 Task: Add an event with the title Second Team Building Workshop: Innovation and Creativity, date '2023/10/08', time 9:15 AM to 11:15 AMand add a description: Participants will learn the importance of active listening in effective communication. They will explore techniques for improving listening skills, such as maintaining eye., put the event into Green category . Add location for the event as: Addis Ababa, Ethiopia, logged in from the account softage.8@softage.netand send the event invitation to softage.3@softage.net and softage.4@softage.net. Set a reminder for the event 1 hour before
Action: Mouse moved to (118, 139)
Screenshot: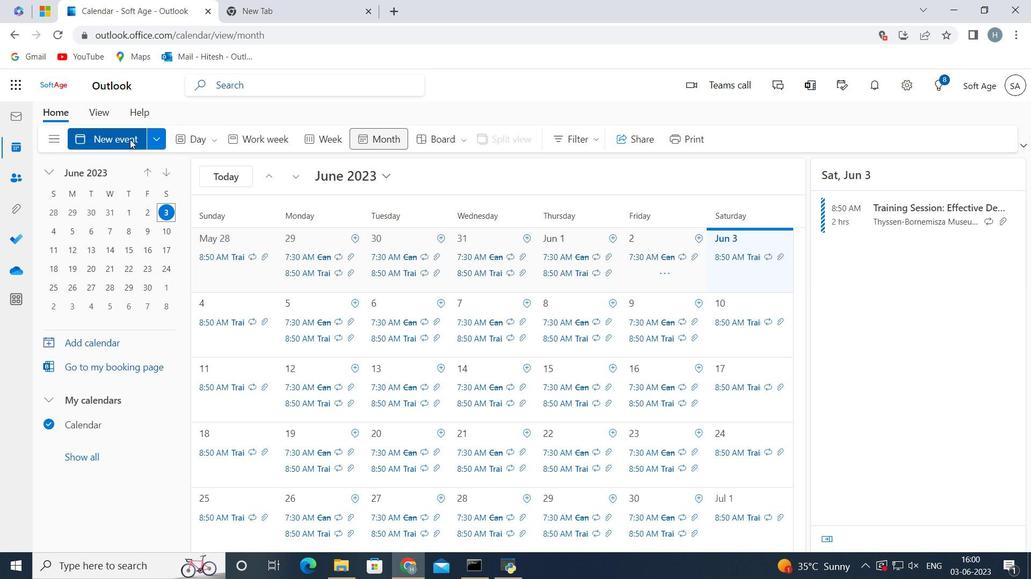 
Action: Mouse pressed left at (118, 139)
Screenshot: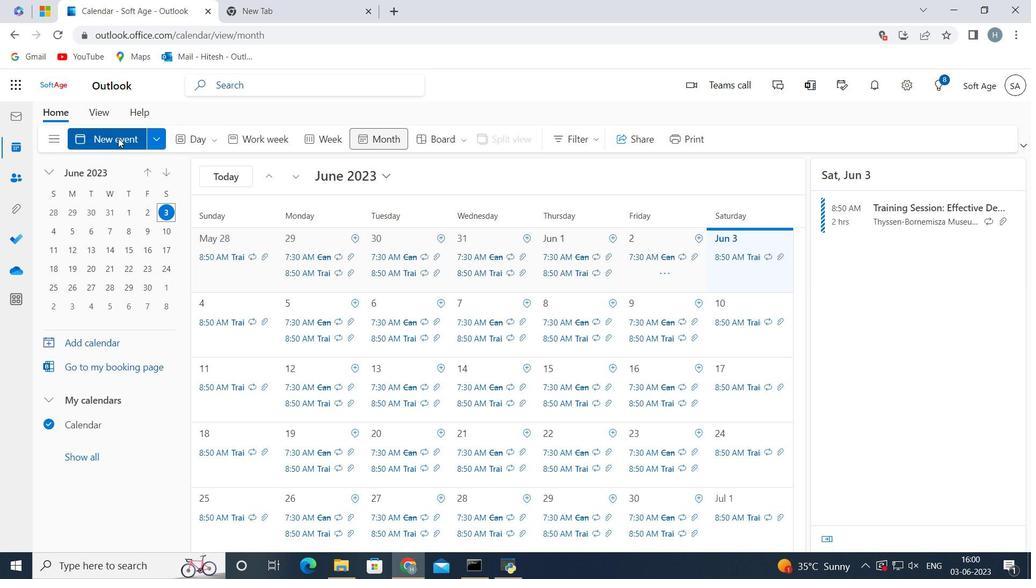 
Action: Mouse moved to (298, 211)
Screenshot: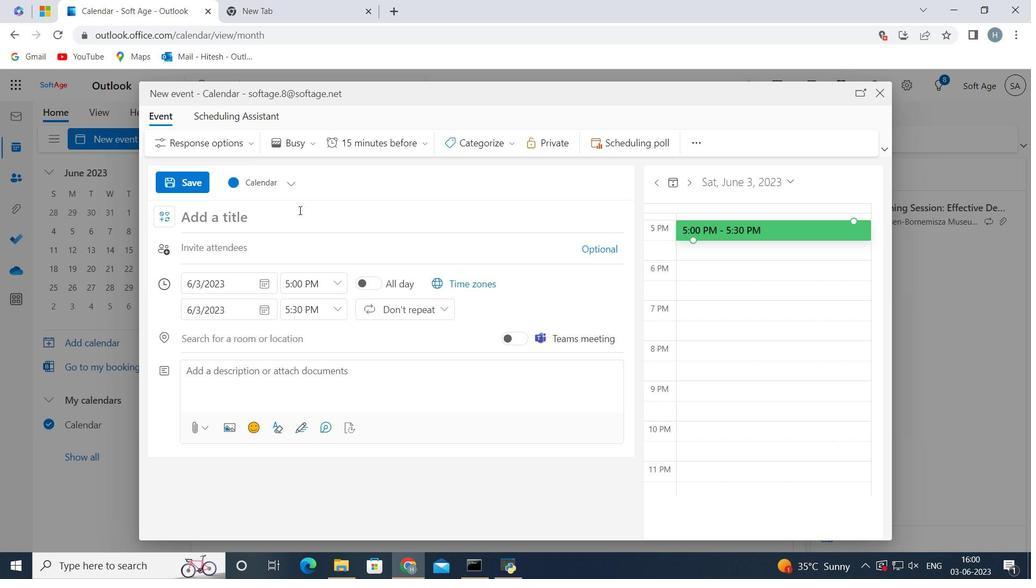 
Action: Mouse pressed left at (298, 211)
Screenshot: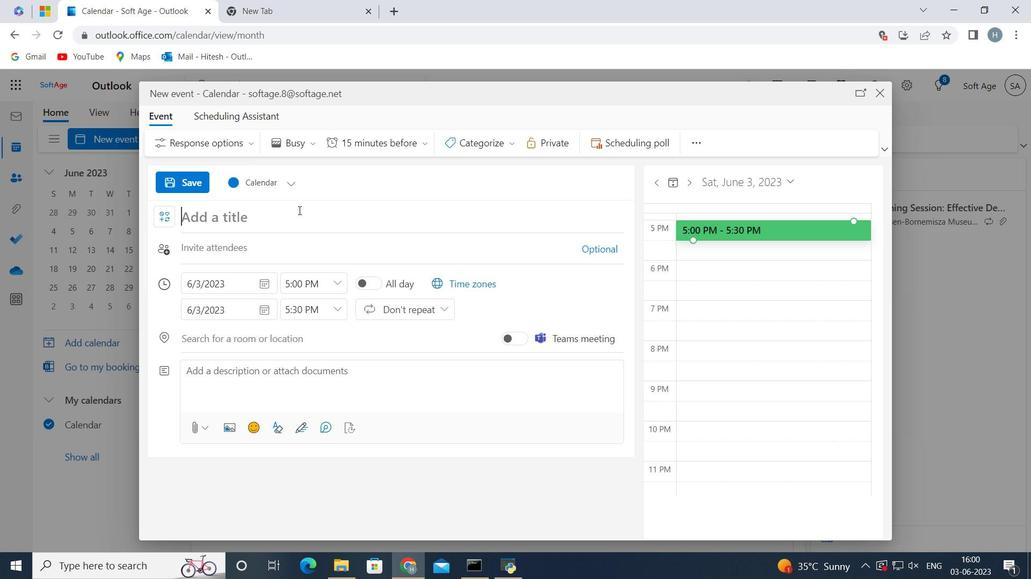 
Action: Key pressed <Key.shift>Second<Key.space><Key.shift>Team<Key.space><Key.shift>Building<Key.space><Key.shift>Workshop<Key.shift_r>:<Key.space><Key.shift>Innovation<Key.space>and<Key.space><Key.shift>Creativity
Screenshot: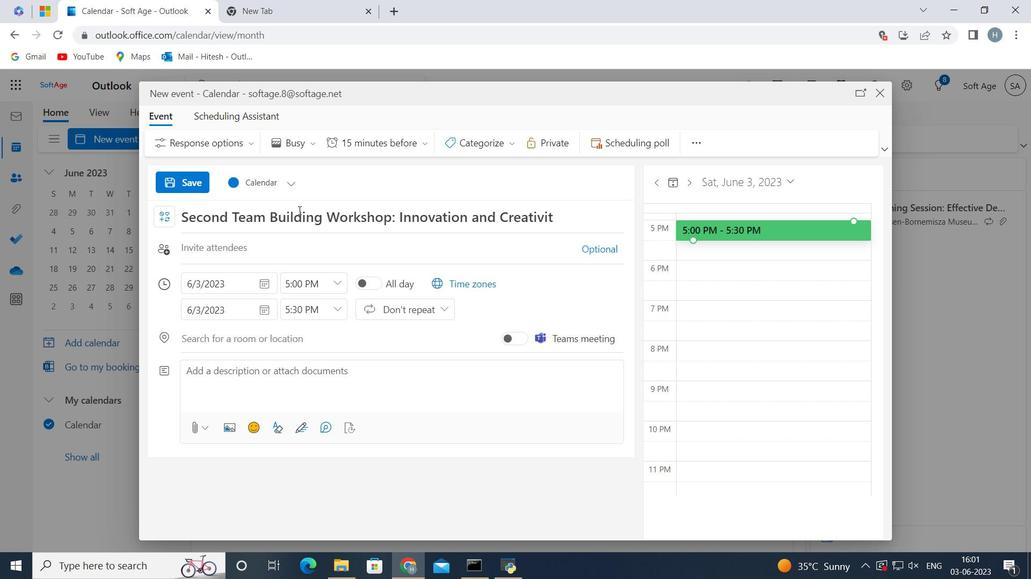 
Action: Mouse moved to (260, 283)
Screenshot: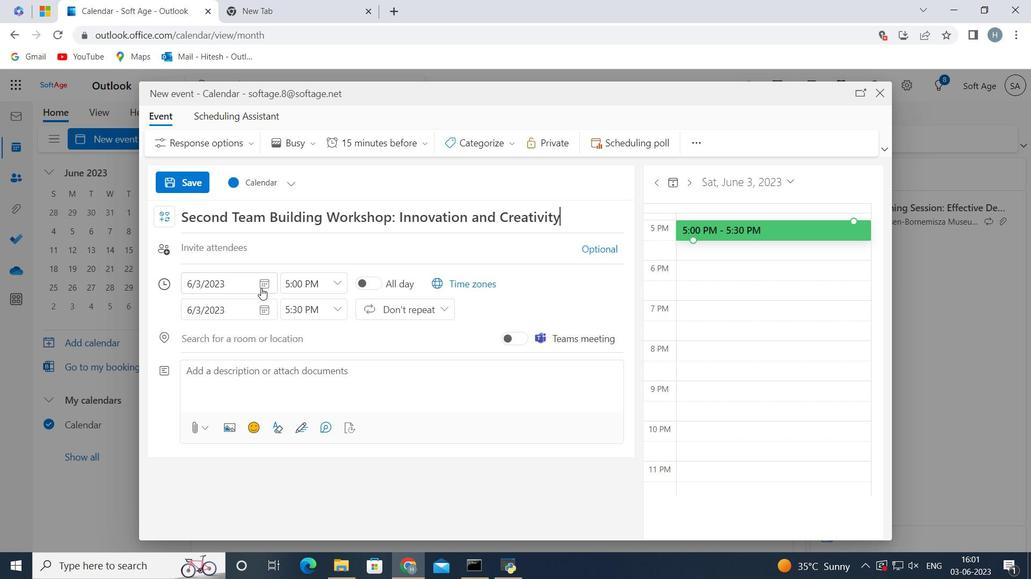 
Action: Mouse pressed left at (260, 283)
Screenshot: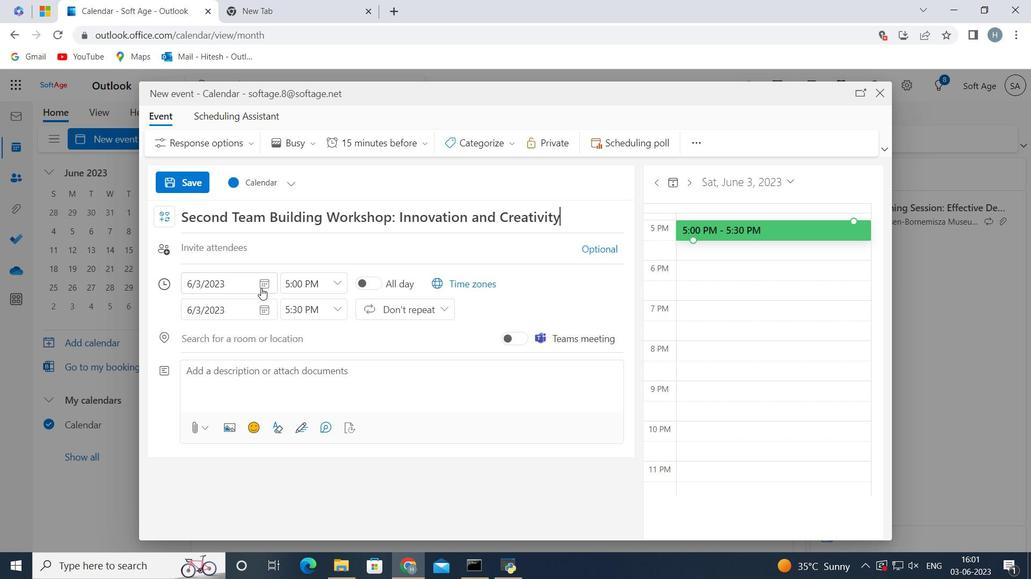 
Action: Mouse moved to (220, 303)
Screenshot: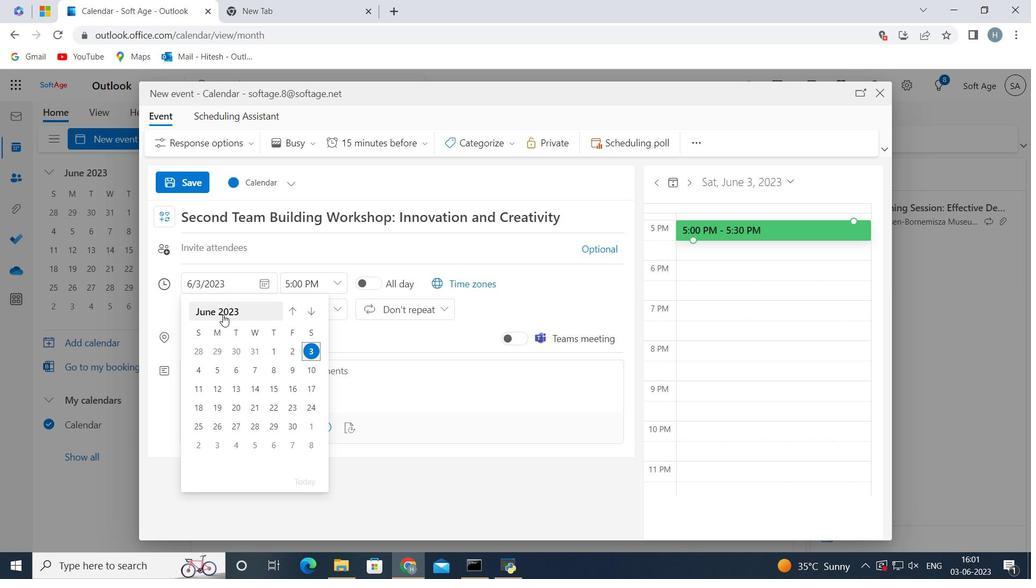 
Action: Mouse pressed left at (220, 303)
Screenshot: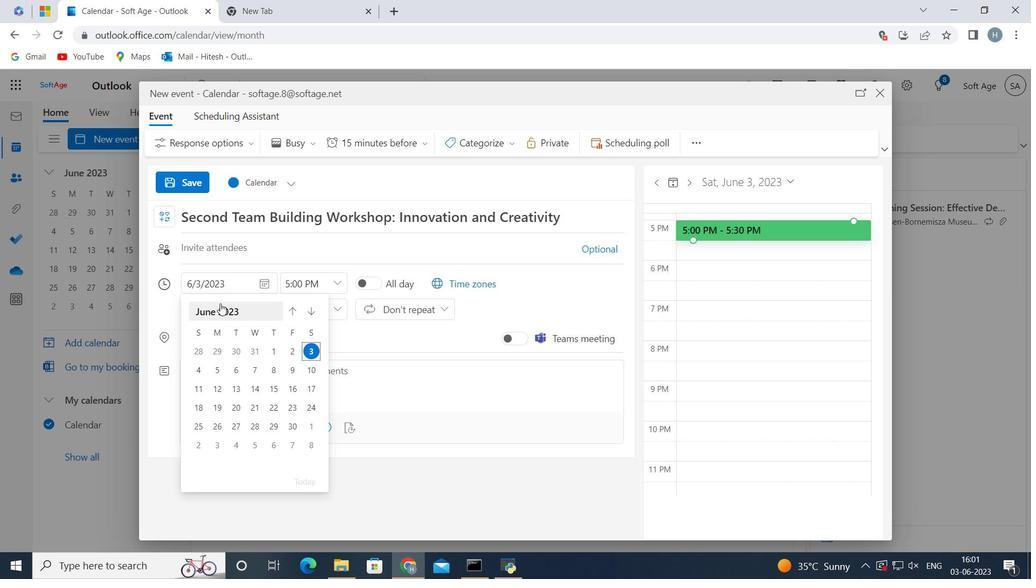 
Action: Mouse moved to (237, 411)
Screenshot: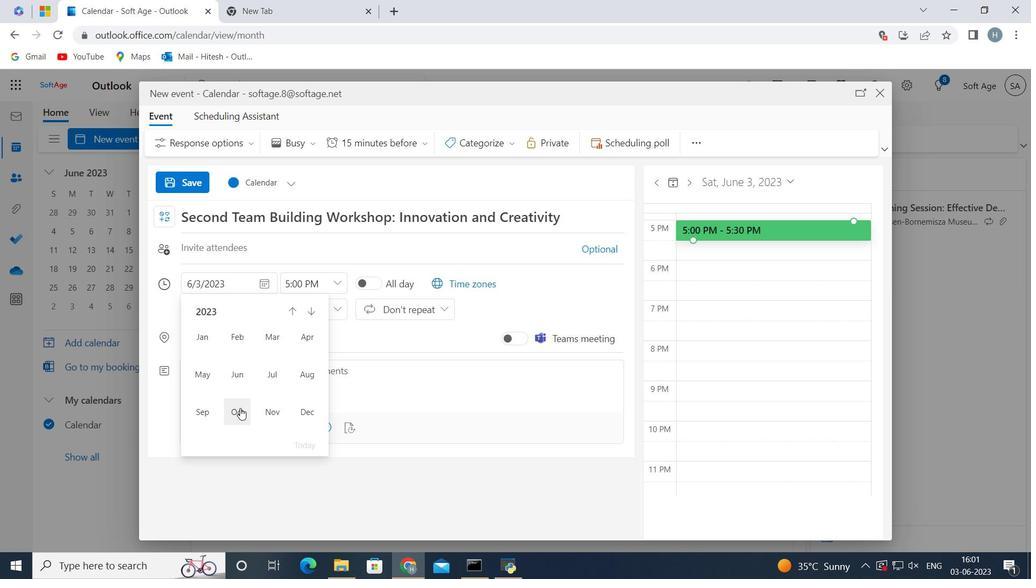 
Action: Mouse pressed left at (237, 411)
Screenshot: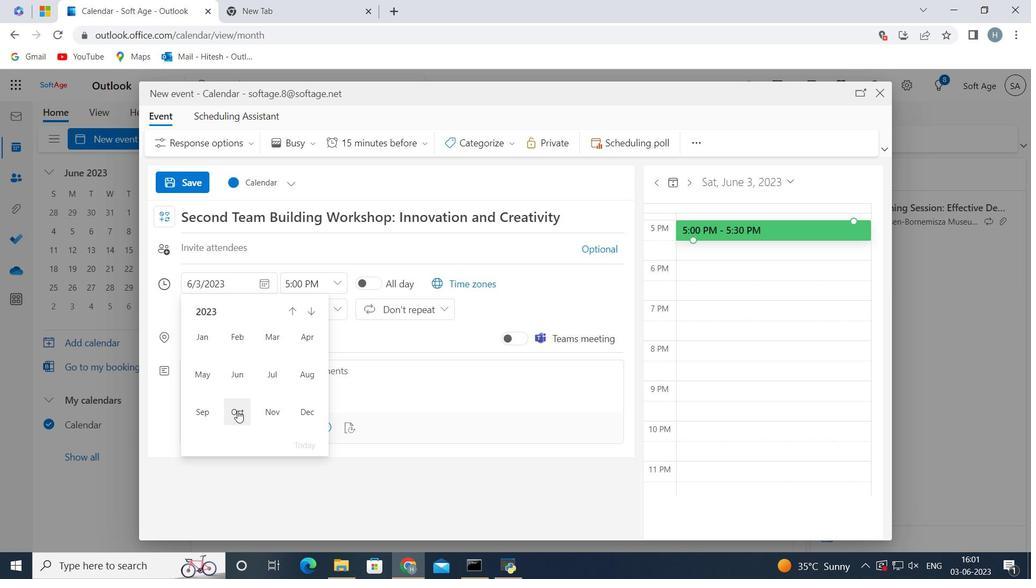 
Action: Mouse moved to (200, 371)
Screenshot: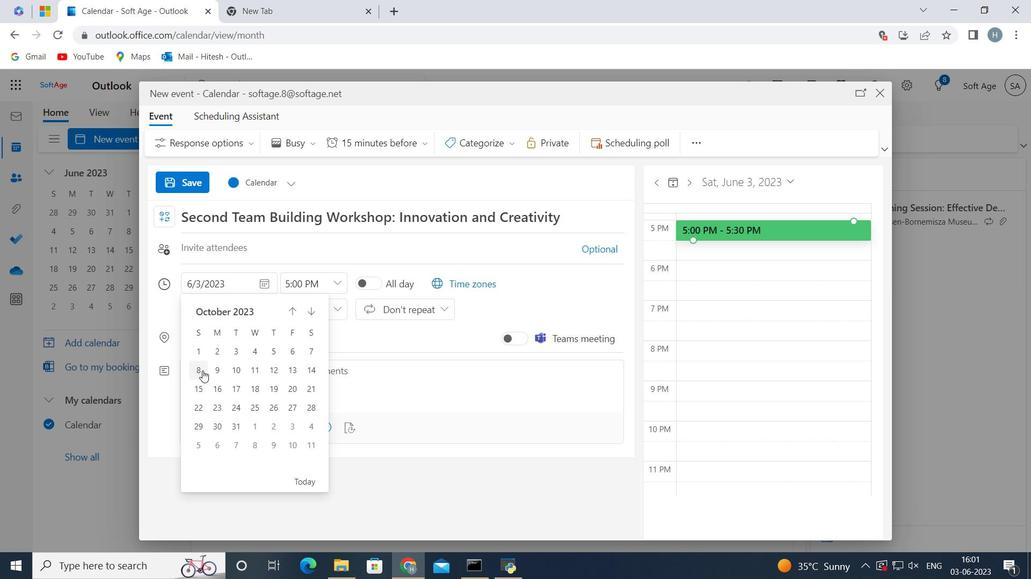 
Action: Mouse pressed left at (200, 371)
Screenshot: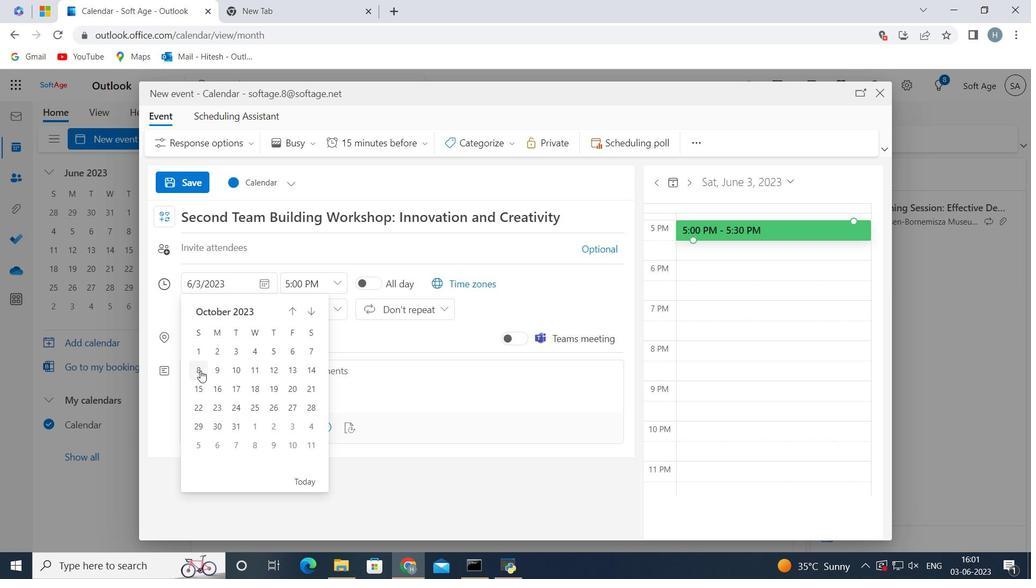 
Action: Mouse moved to (339, 285)
Screenshot: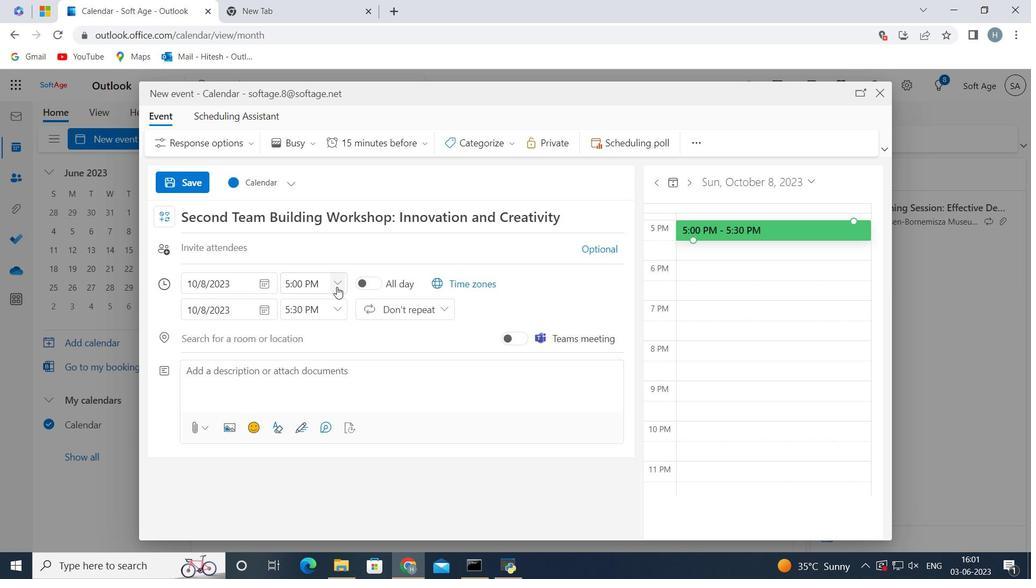 
Action: Mouse pressed left at (339, 285)
Screenshot: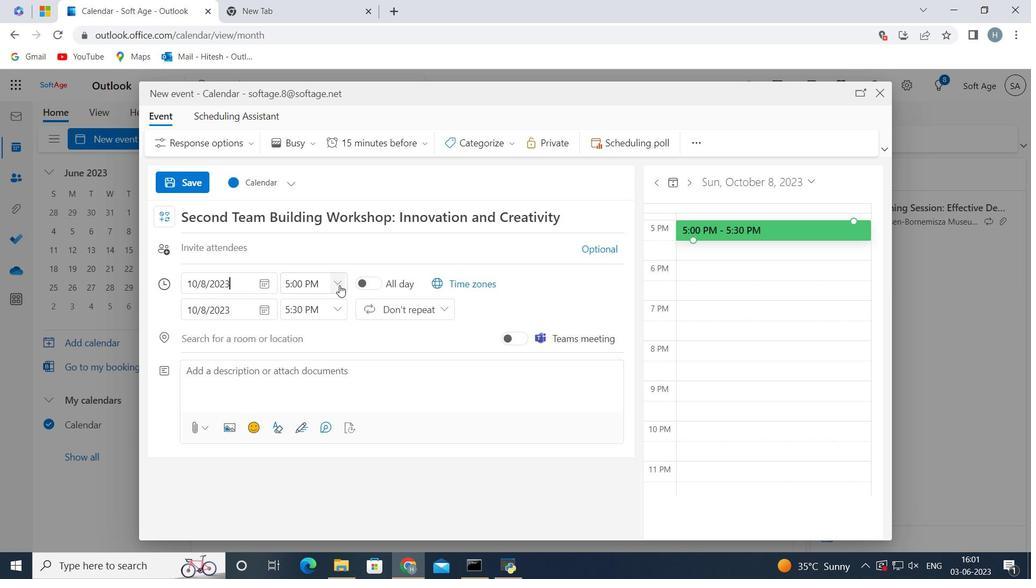 
Action: Mouse moved to (325, 362)
Screenshot: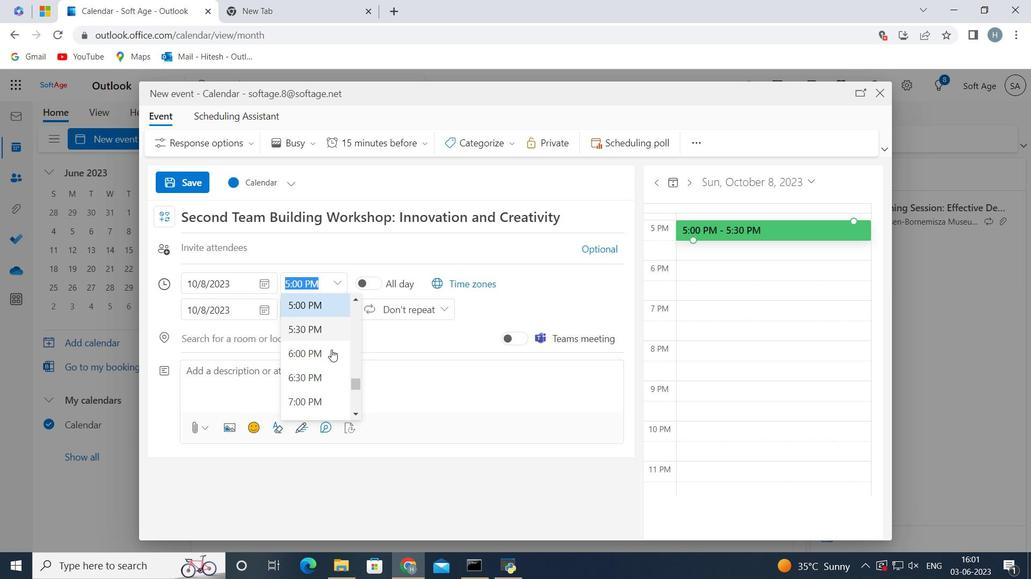 
Action: Mouse scrolled (325, 363) with delta (0, 0)
Screenshot: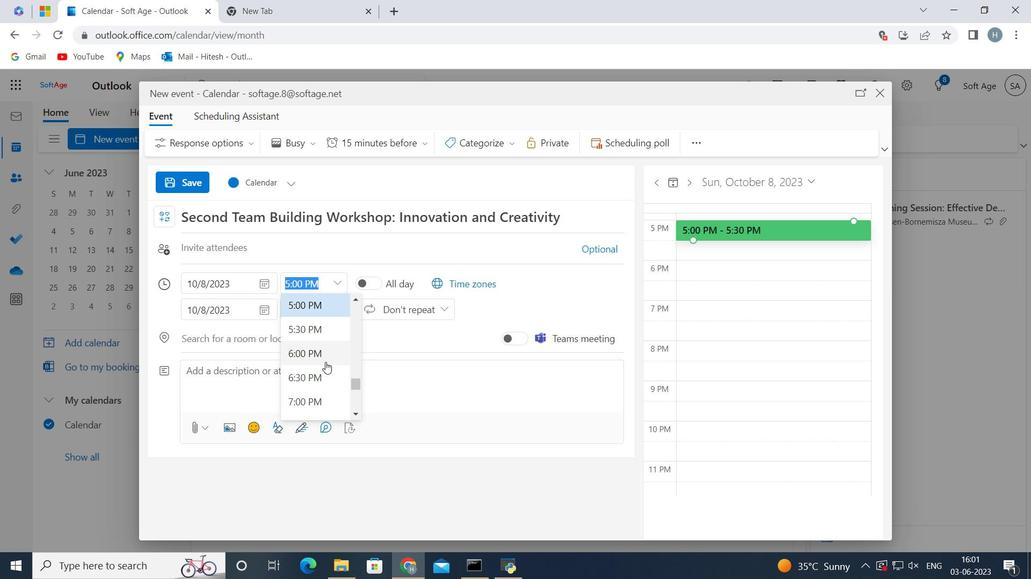 
Action: Mouse scrolled (325, 363) with delta (0, 0)
Screenshot: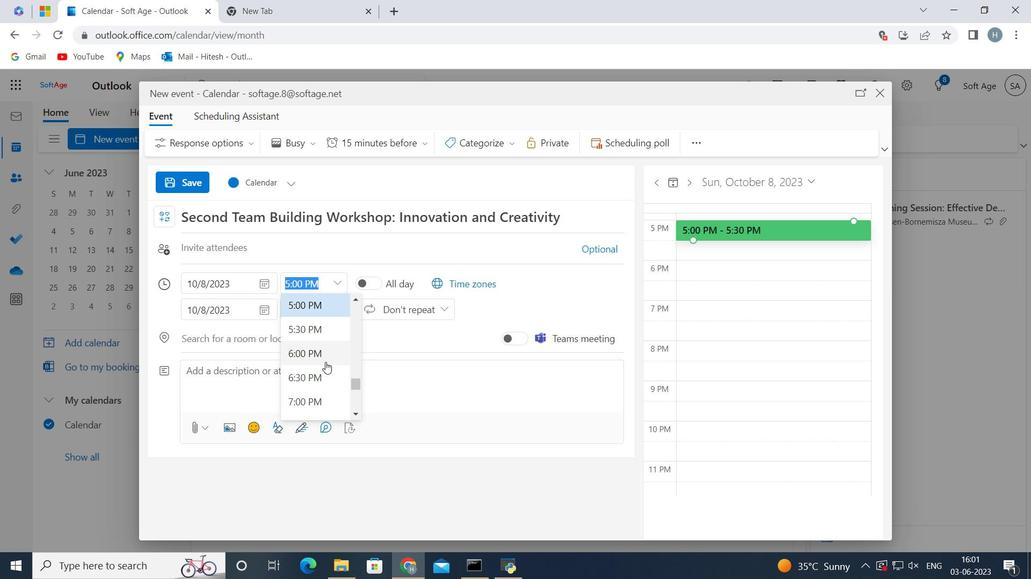 
Action: Mouse scrolled (325, 363) with delta (0, 0)
Screenshot: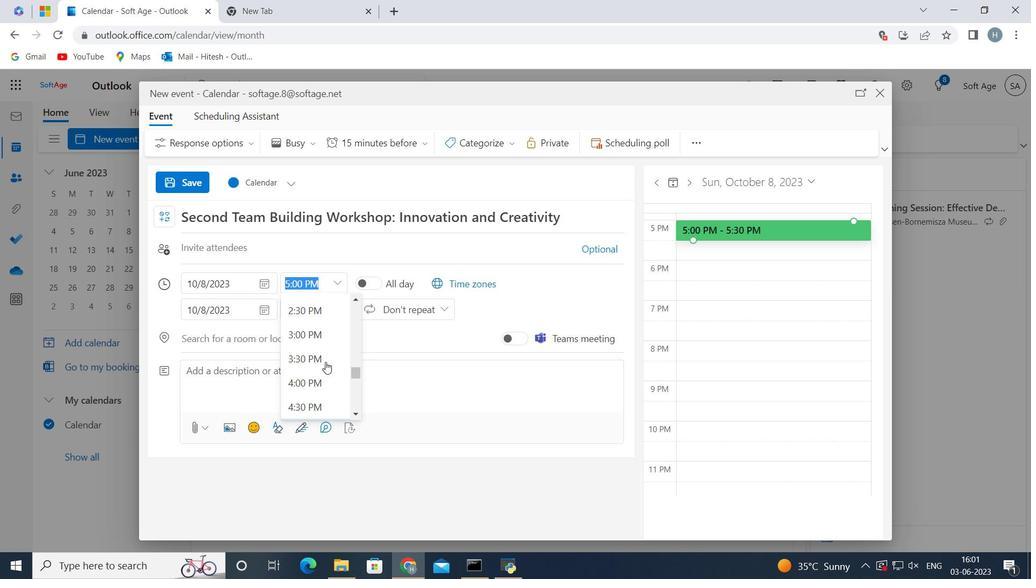 
Action: Mouse scrolled (325, 363) with delta (0, 0)
Screenshot: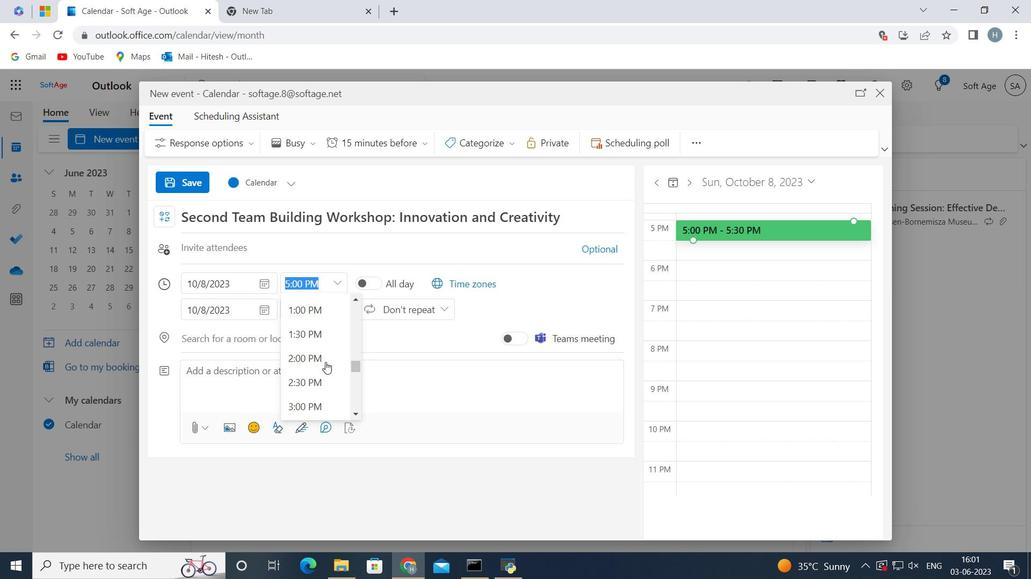 
Action: Mouse moved to (329, 361)
Screenshot: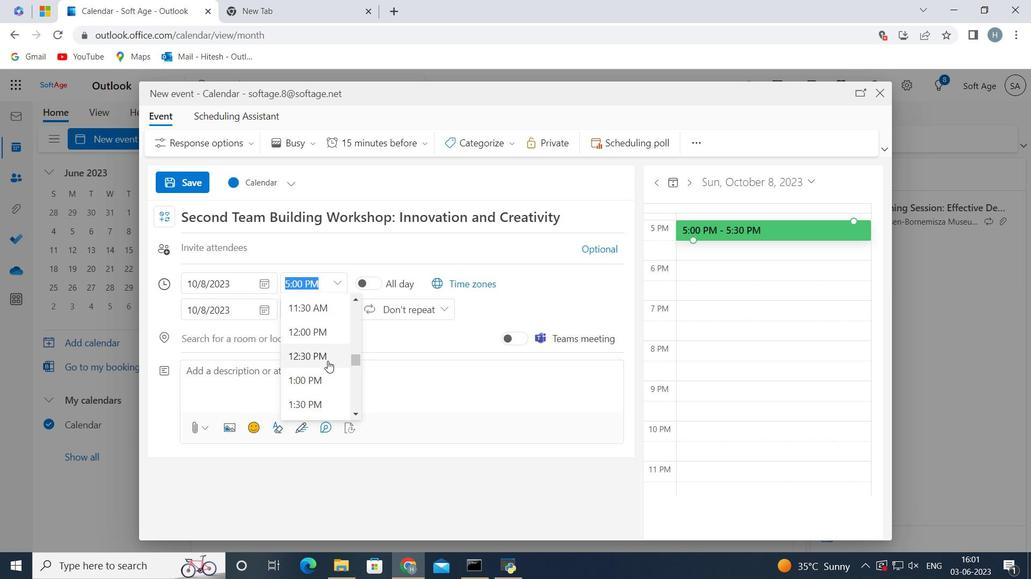 
Action: Mouse scrolled (329, 362) with delta (0, 0)
Screenshot: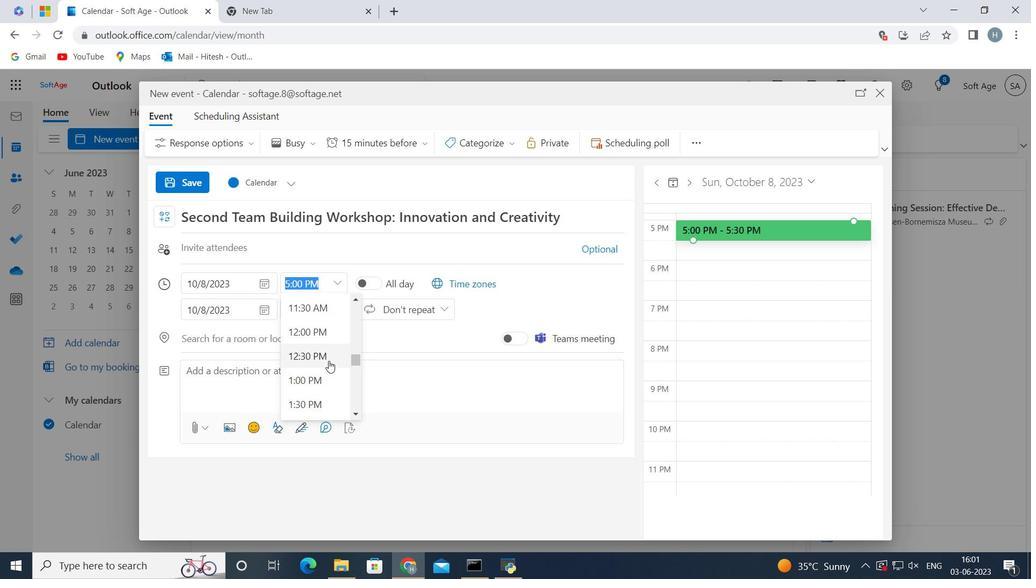 
Action: Mouse scrolled (329, 362) with delta (0, 0)
Screenshot: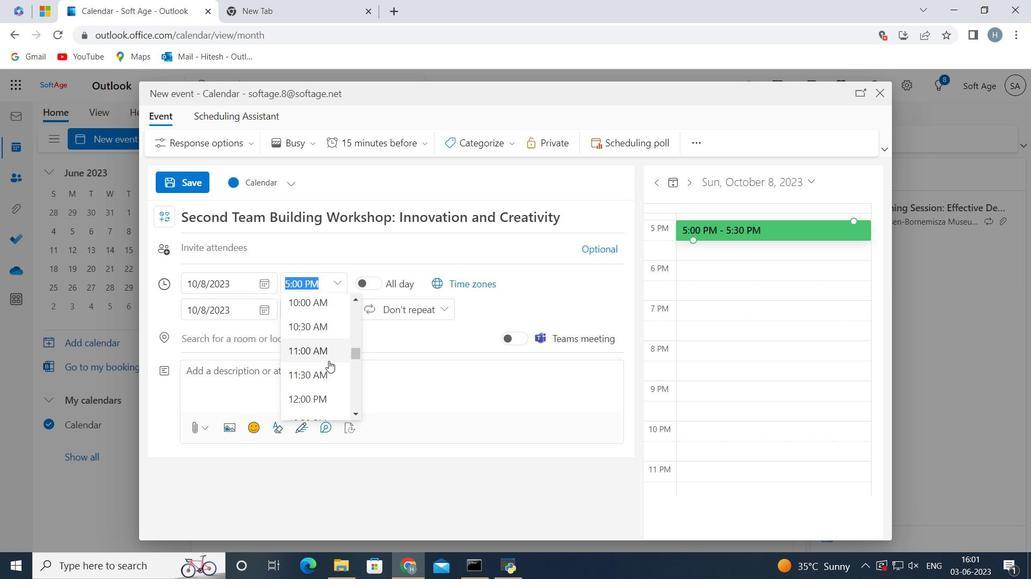 
Action: Mouse scrolled (329, 362) with delta (0, 0)
Screenshot: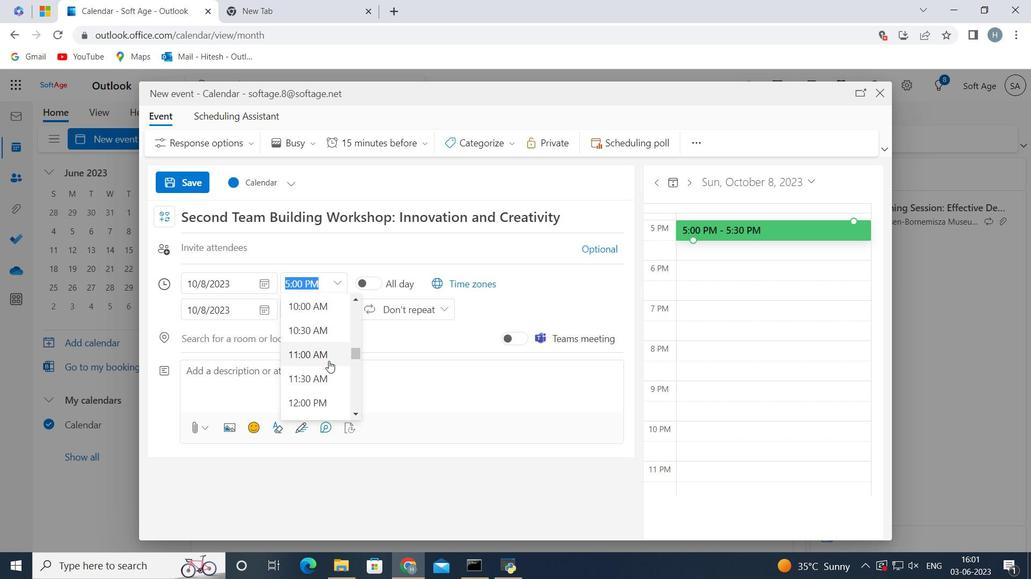 
Action: Mouse moved to (325, 364)
Screenshot: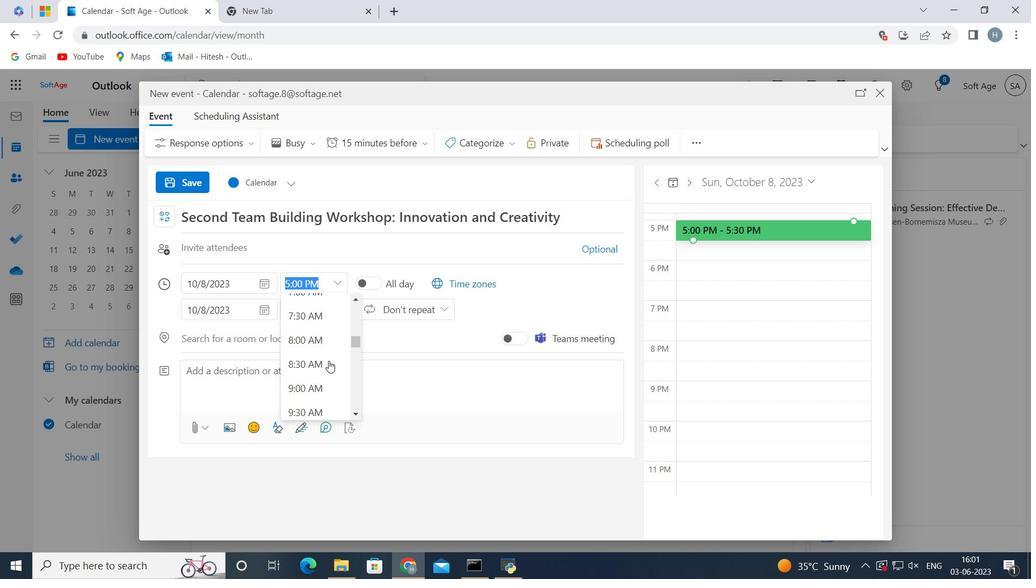 
Action: Mouse scrolled (325, 364) with delta (0, 0)
Screenshot: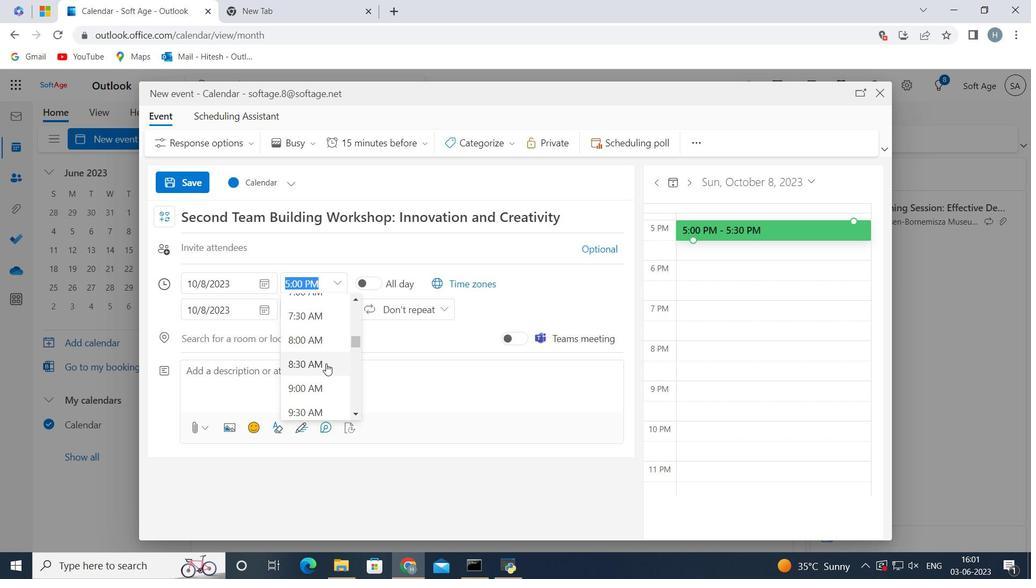
Action: Mouse moved to (300, 345)
Screenshot: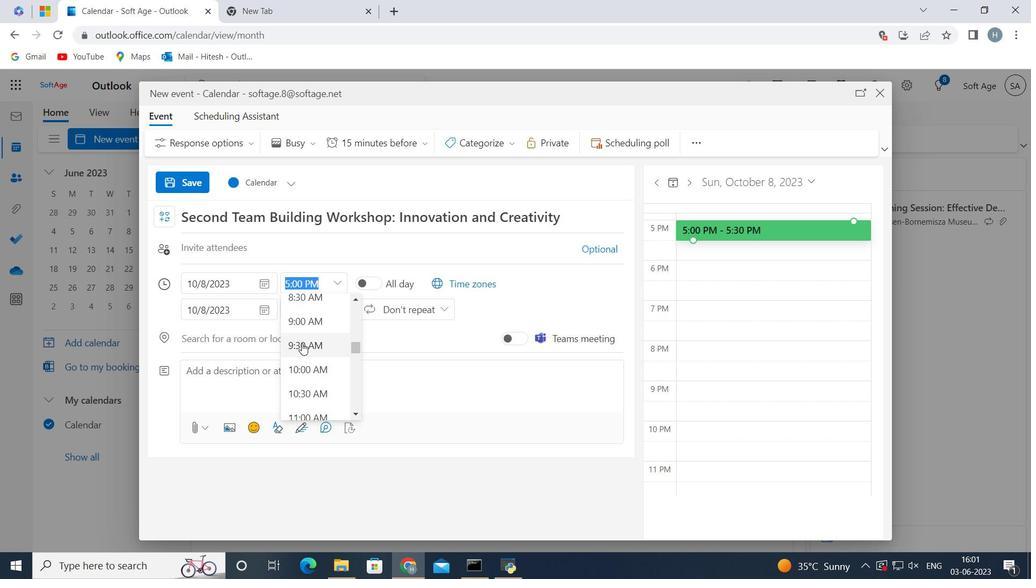 
Action: Mouse pressed left at (300, 345)
Screenshot: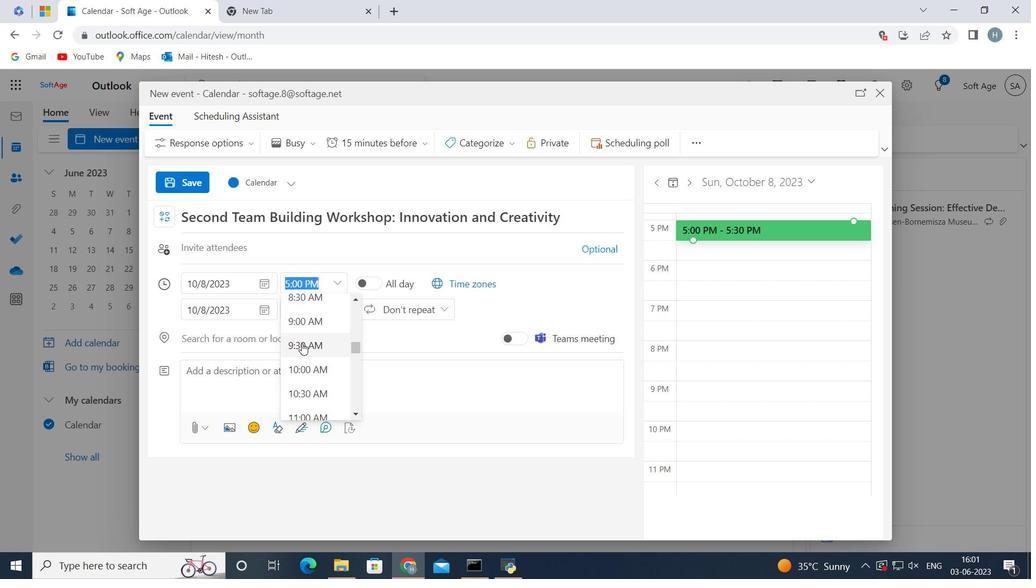
Action: Mouse moved to (300, 281)
Screenshot: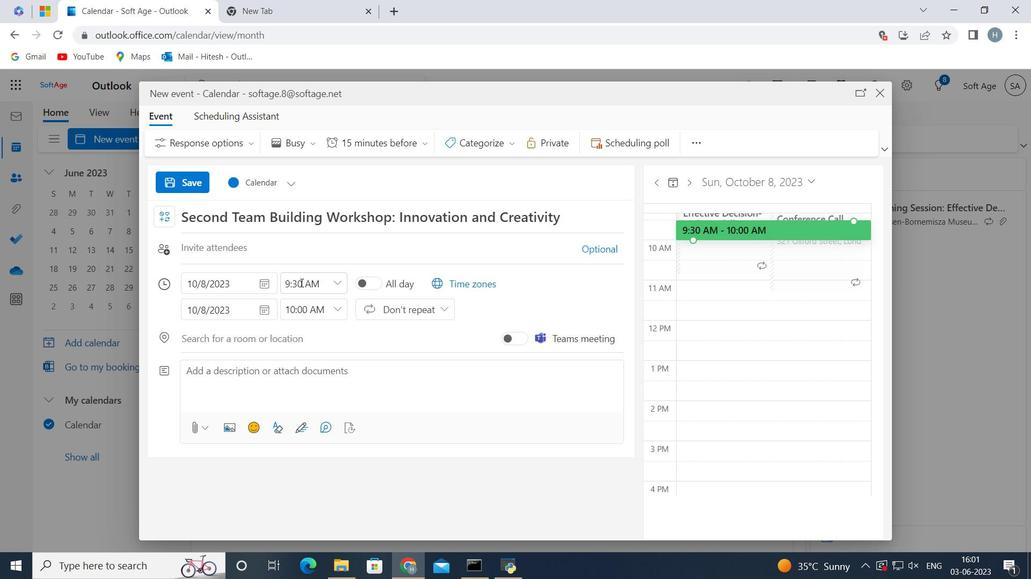 
Action: Mouse pressed left at (300, 281)
Screenshot: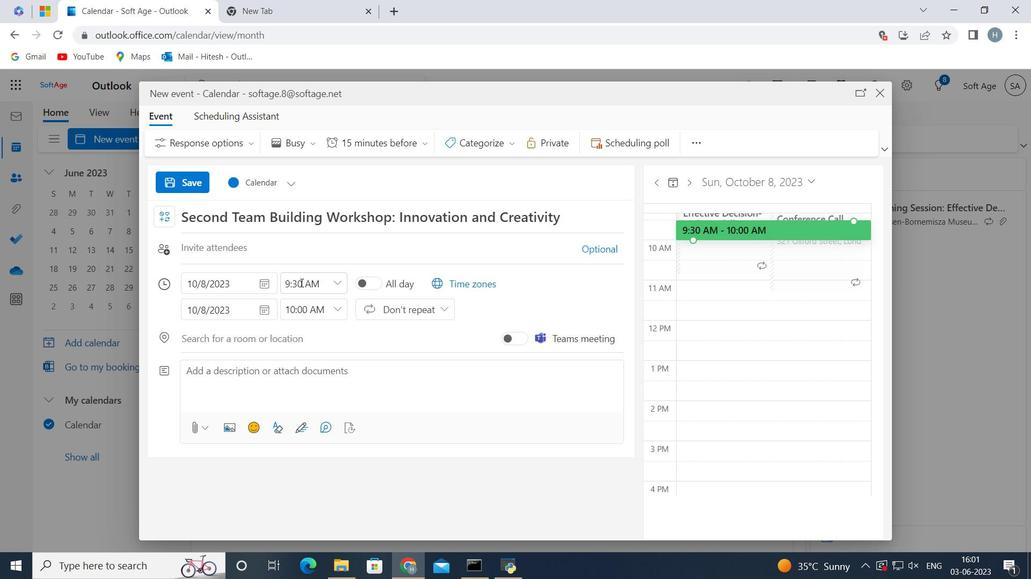 
Action: Mouse moved to (301, 280)
Screenshot: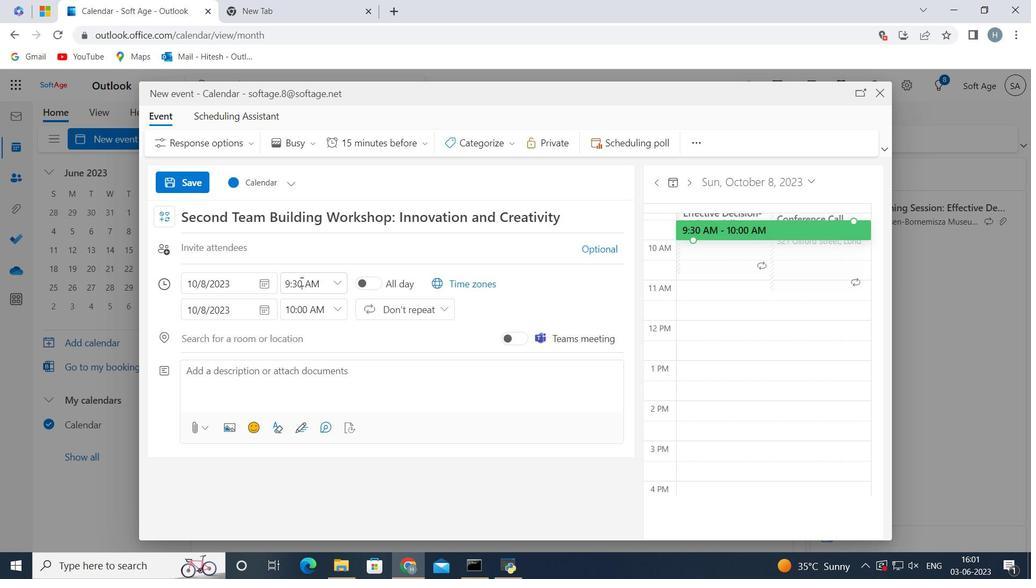 
Action: Key pressed <Key.backspace><Key.backspace>15
Screenshot: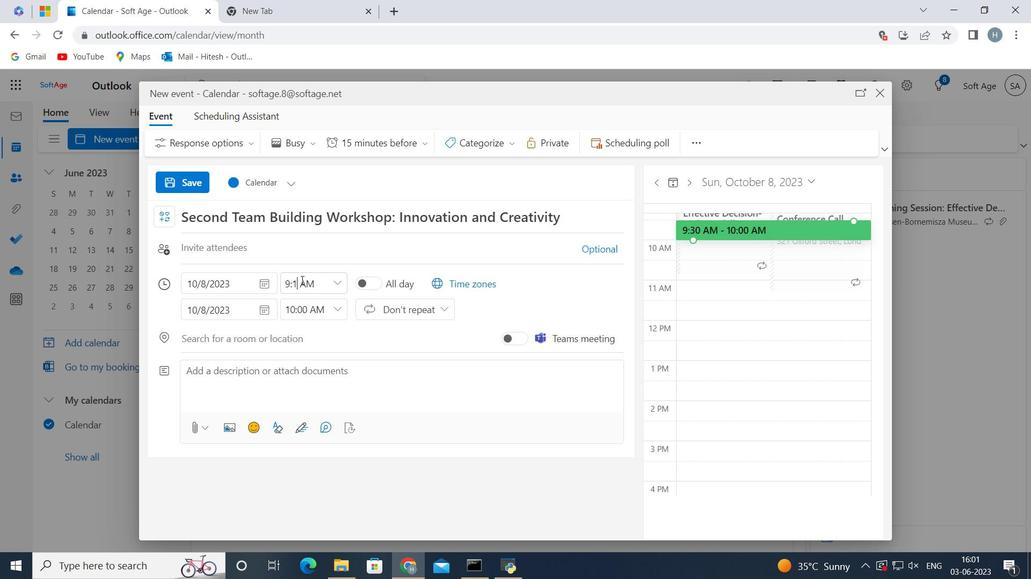 
Action: Mouse moved to (339, 304)
Screenshot: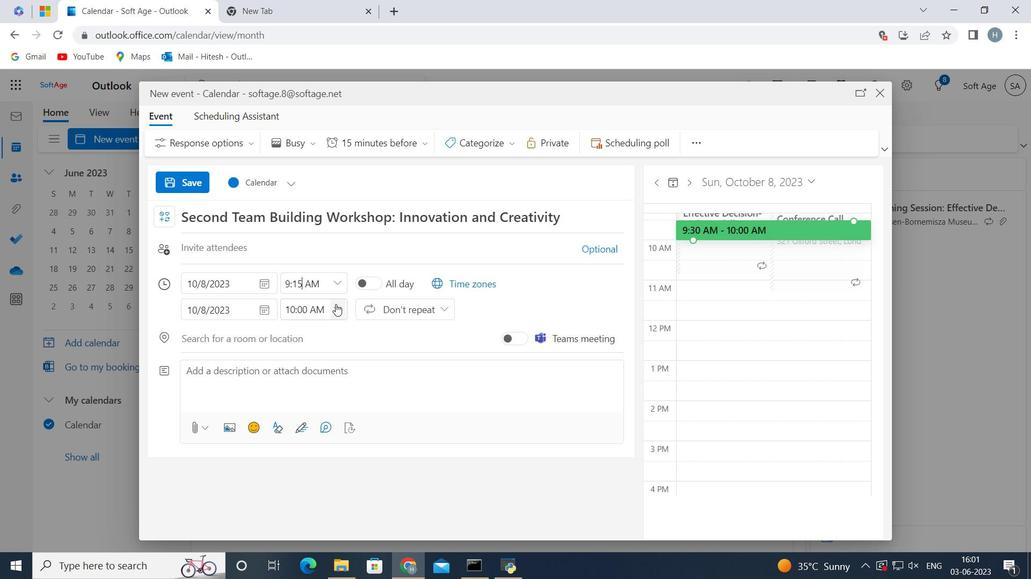 
Action: Mouse pressed left at (339, 304)
Screenshot: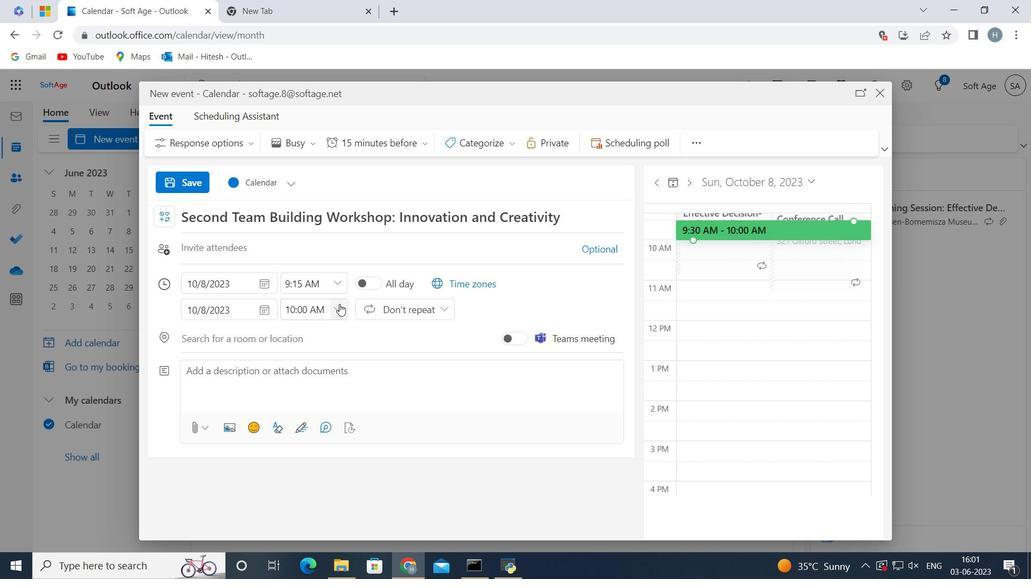 
Action: Mouse moved to (320, 405)
Screenshot: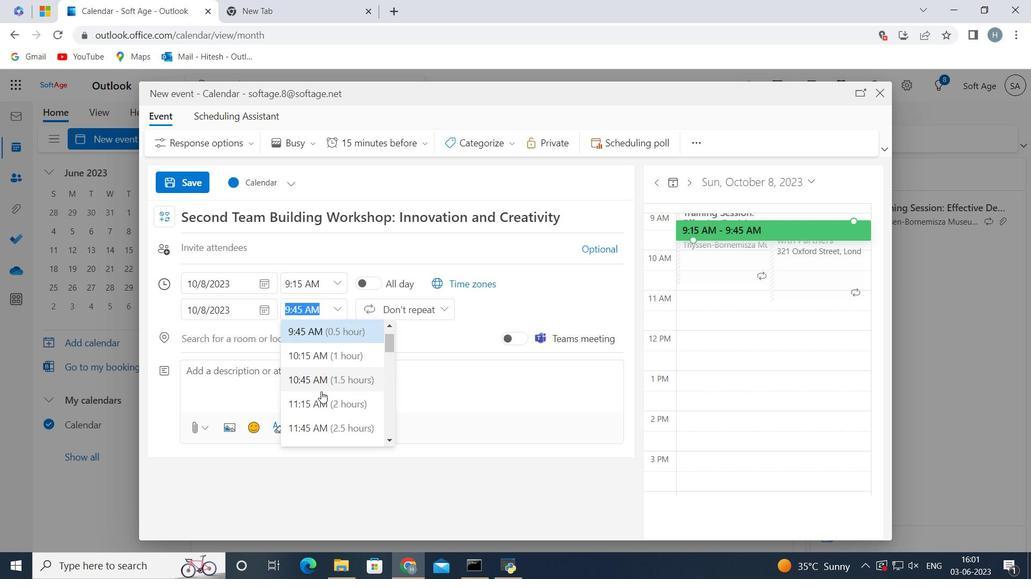 
Action: Mouse pressed left at (320, 405)
Screenshot: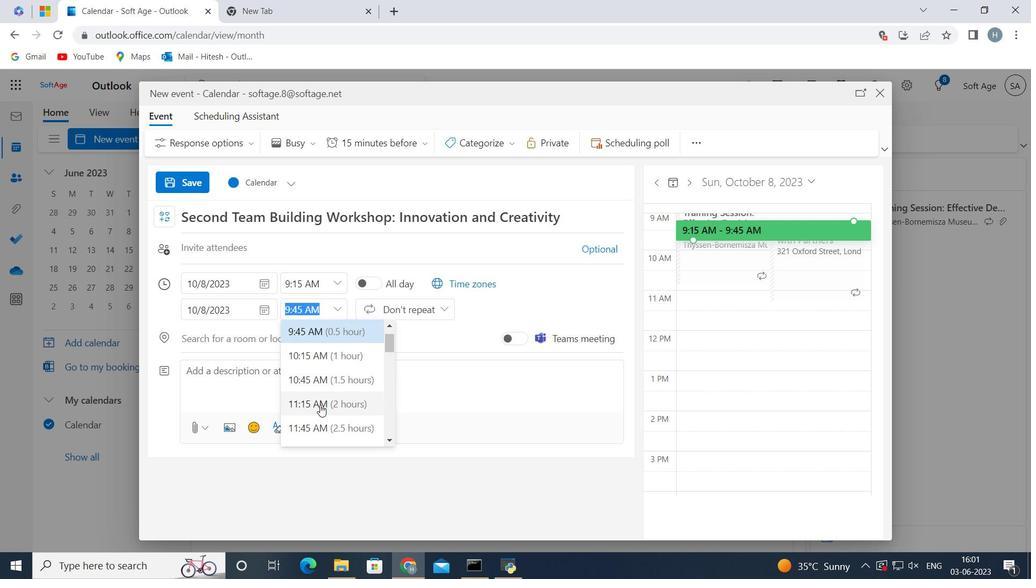 
Action: Mouse moved to (291, 374)
Screenshot: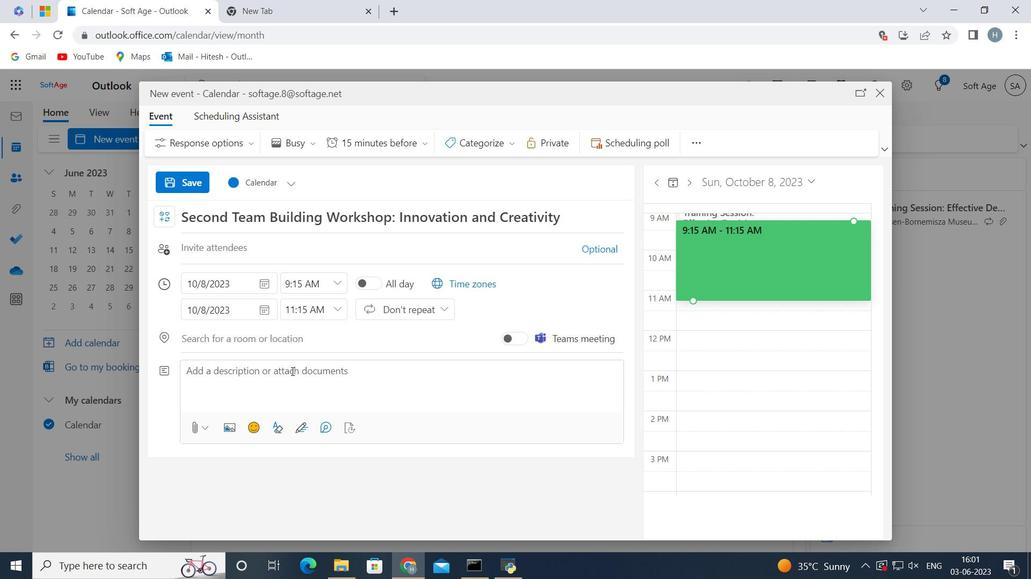 
Action: Mouse pressed left at (291, 374)
Screenshot: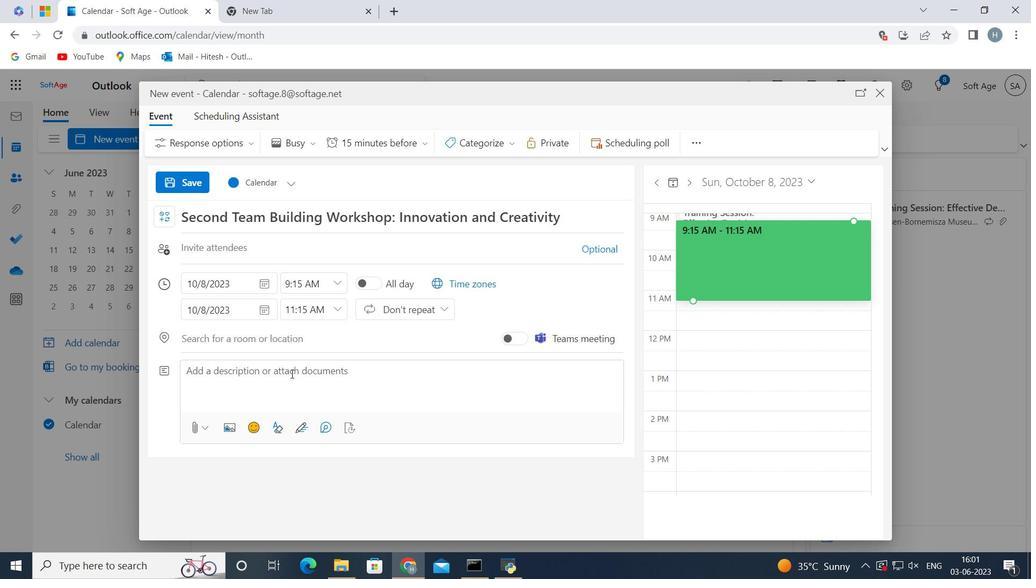 
Action: Mouse moved to (290, 374)
Screenshot: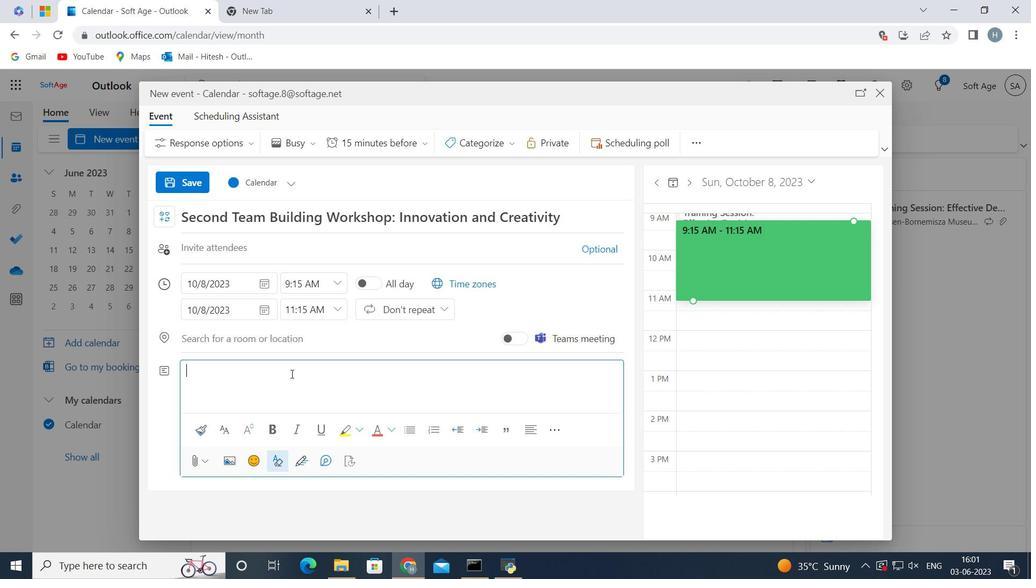 
Action: Key pressed <Key.shift>Participants<Key.space>will<Key.space>learn<Key.space>the<Key.space>importance<Key.space>of<Key.space>active<Key.space>listening
Screenshot: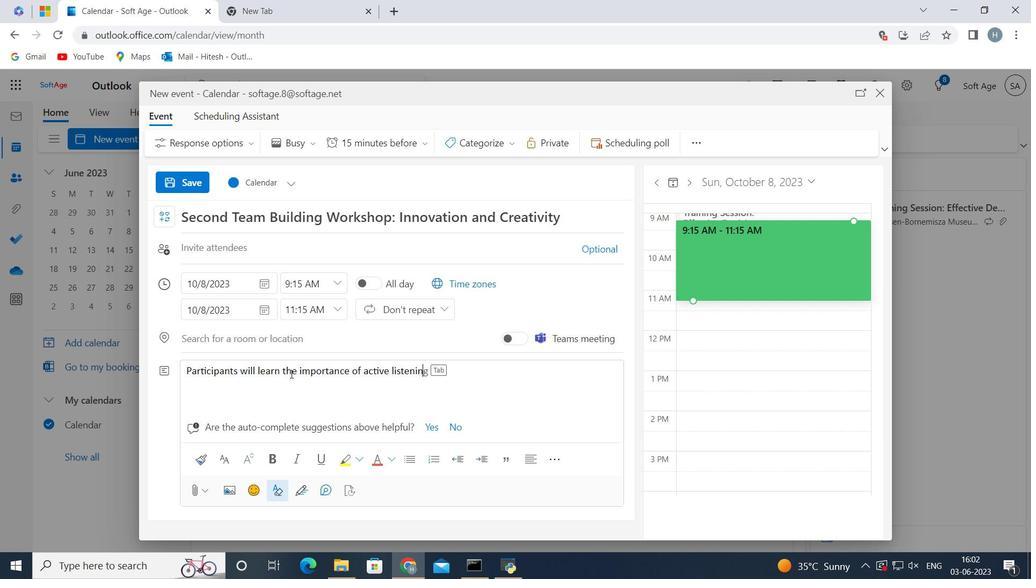 
Action: Mouse moved to (290, 374)
Screenshot: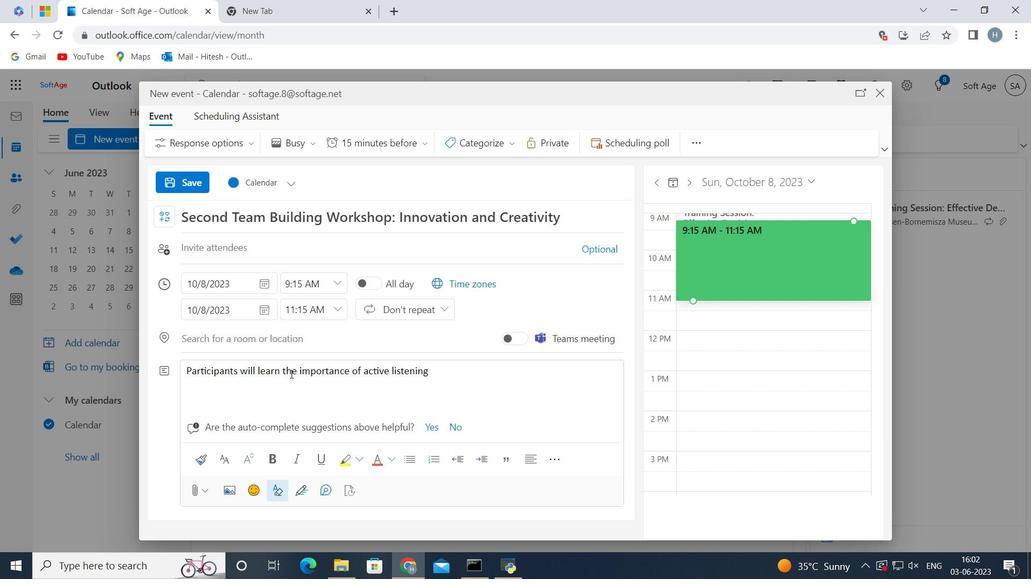 
Action: Key pressed <Key.space>in<Key.space>effective<Key.space>communication.<Key.space><Key.shift>They<Key.space>will<Key.space>explore<Key.space>techniques<Key.space>for<Key.space>improving<Key.space>listening<Key.space>skills,<Key.space>such<Key.space>as<Key.space>maintaining<Key.space>eye<Key.space>
Screenshot: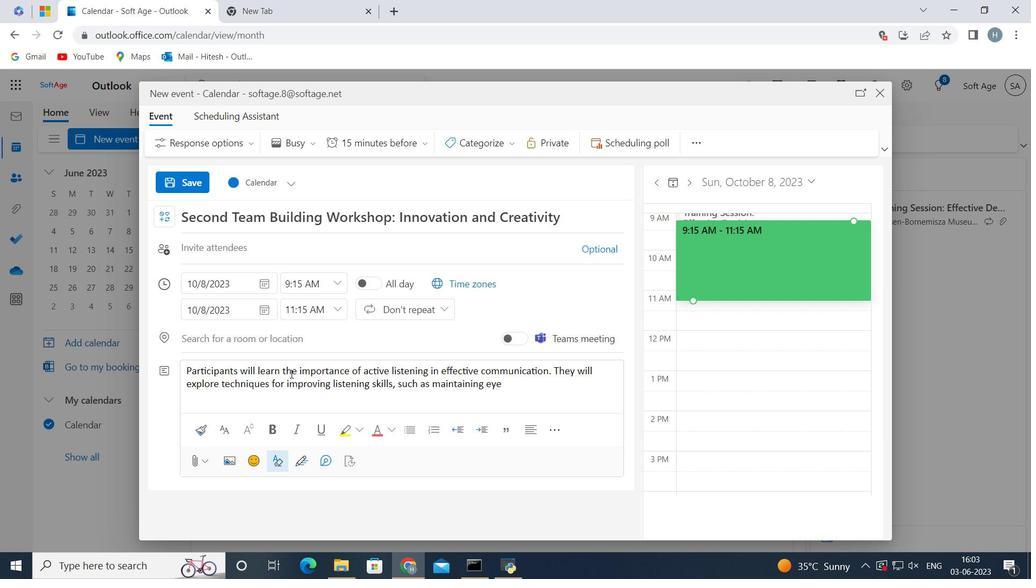 
Action: Mouse moved to (250, 337)
Screenshot: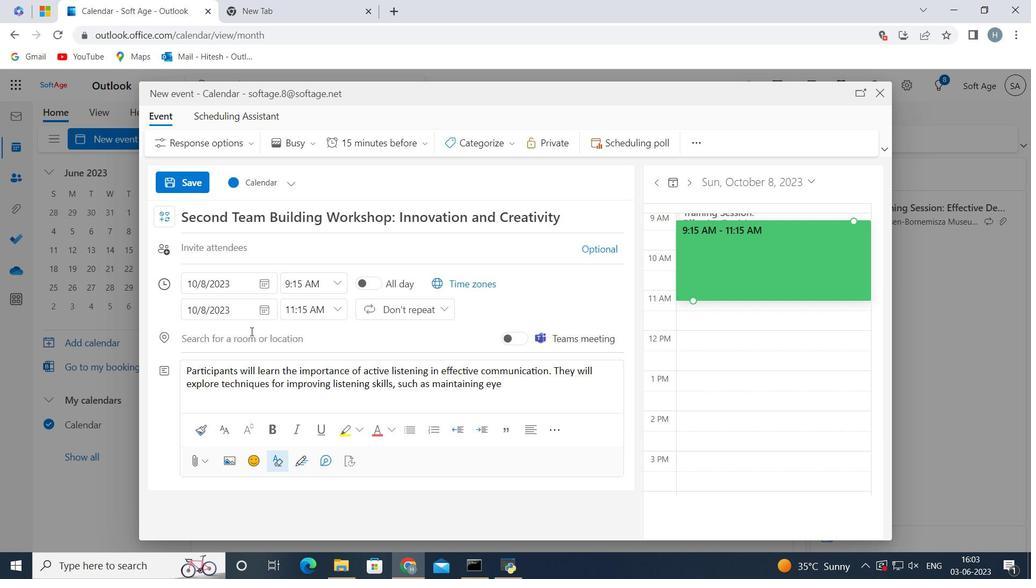 
Action: Mouse pressed left at (250, 337)
Screenshot: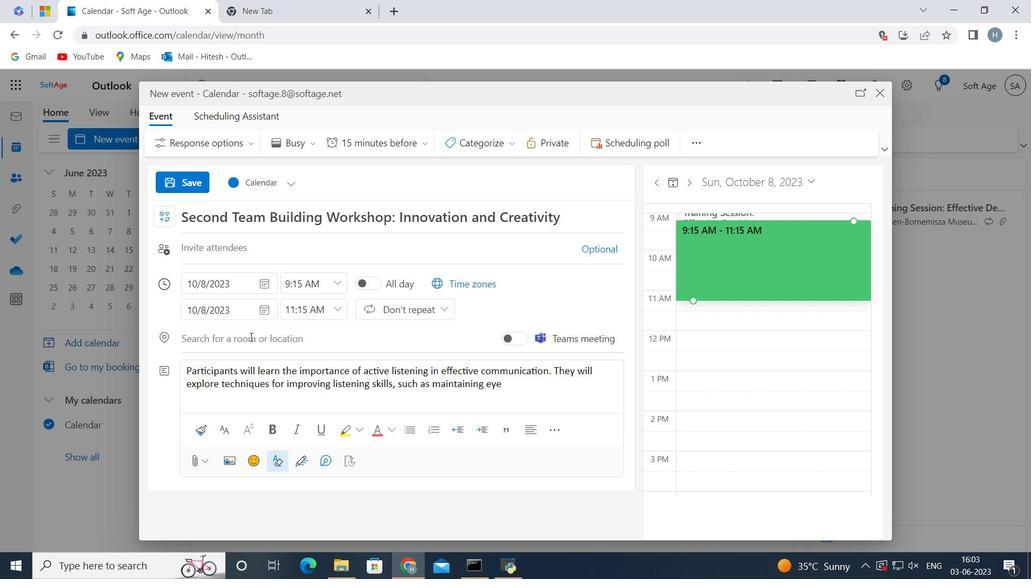 
Action: Key pressed <Key.shift>Addis<Key.space><Key.shift>Ababa<Key.space><Key.shift>Ethiopia
Screenshot: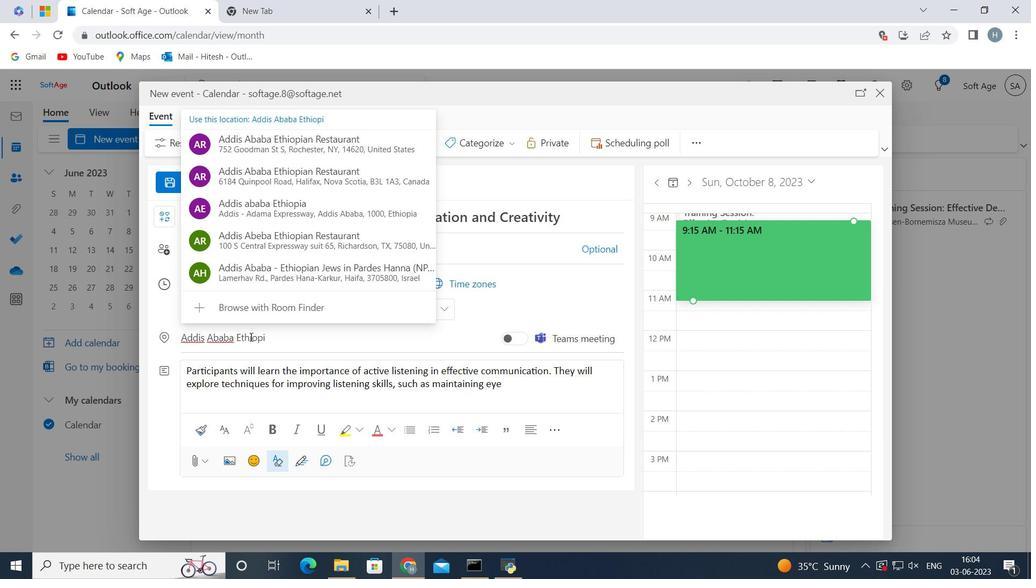 
Action: Mouse moved to (540, 301)
Screenshot: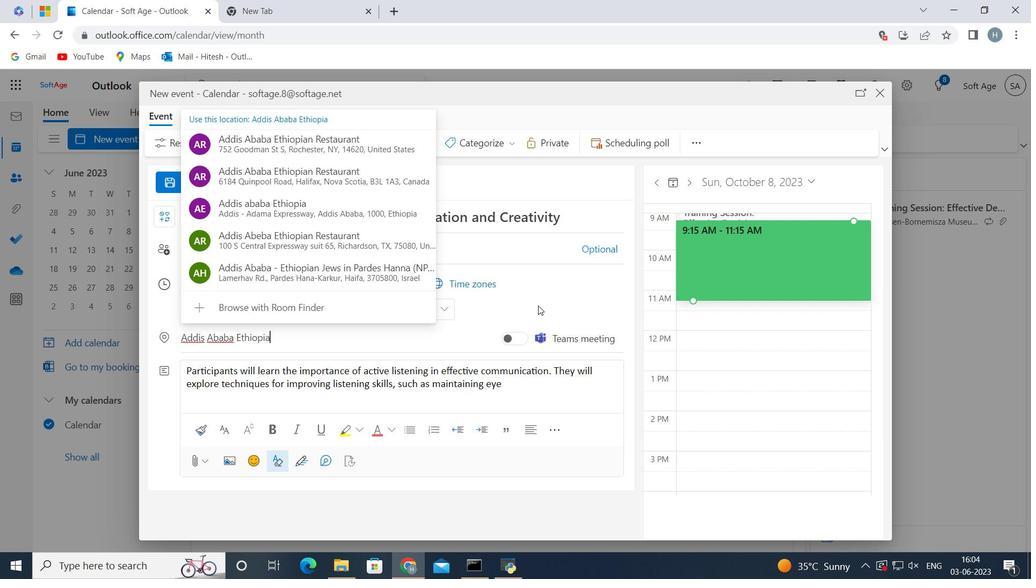 
Action: Mouse pressed left at (540, 301)
Screenshot: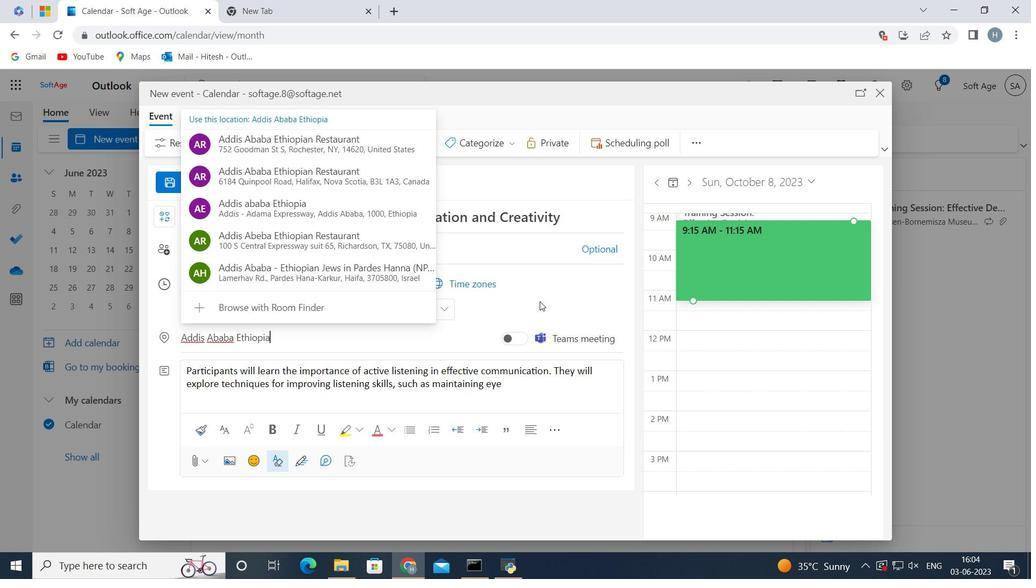 
Action: Mouse moved to (283, 255)
Screenshot: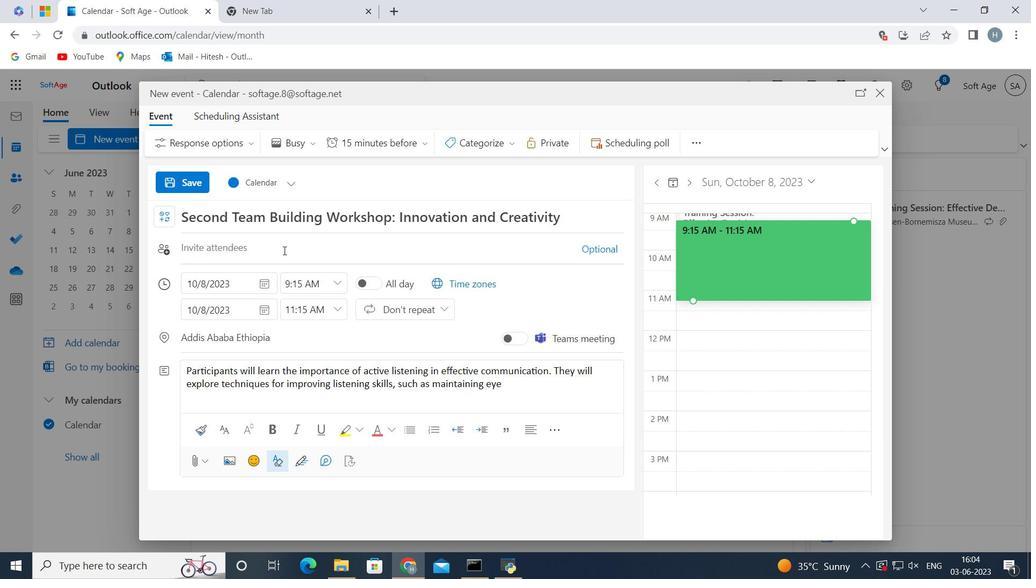 
Action: Mouse pressed left at (283, 255)
Screenshot: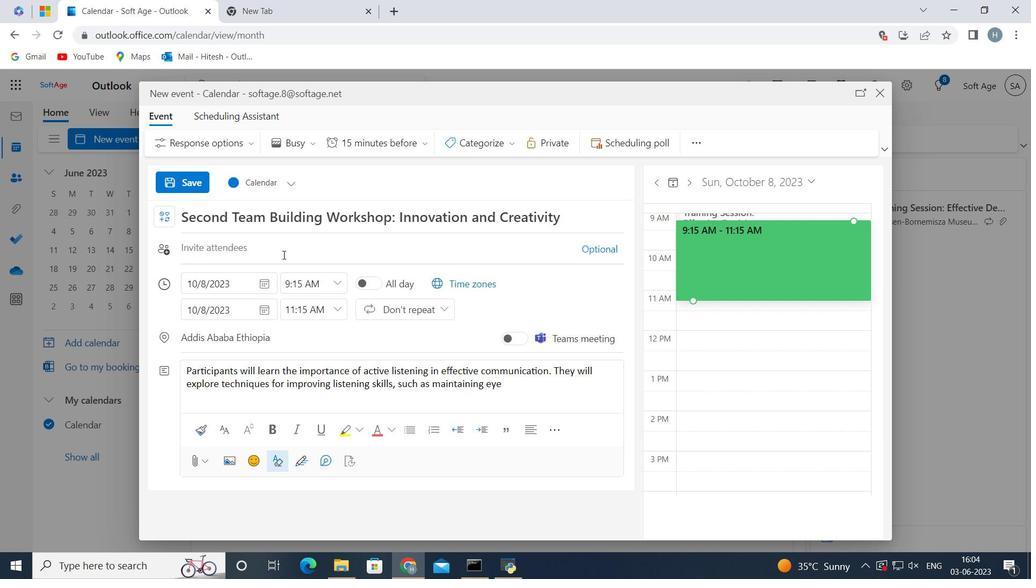 
Action: Key pressed softage.3<Key.shift>@softage.net
Screenshot: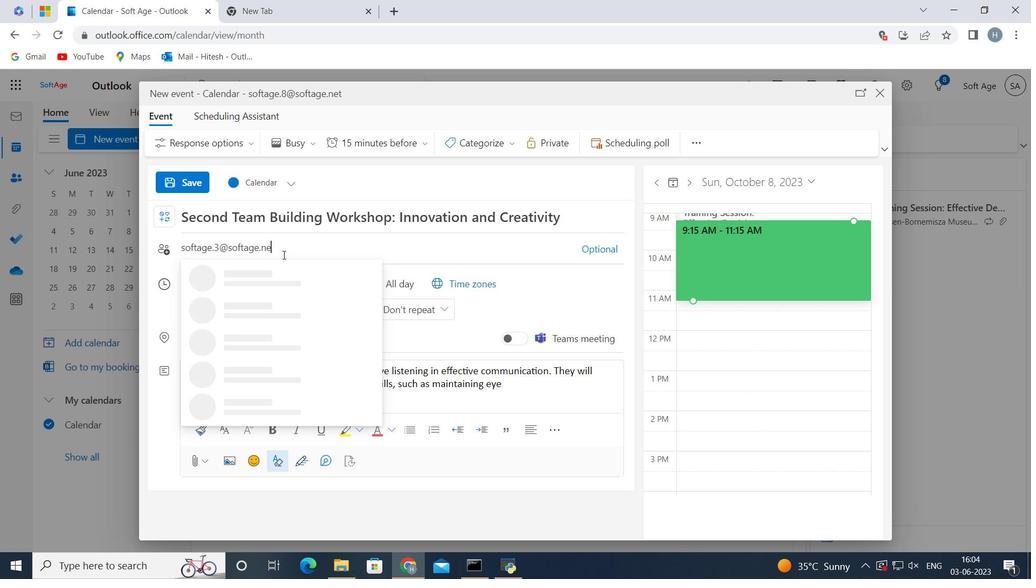 
Action: Mouse moved to (276, 281)
Screenshot: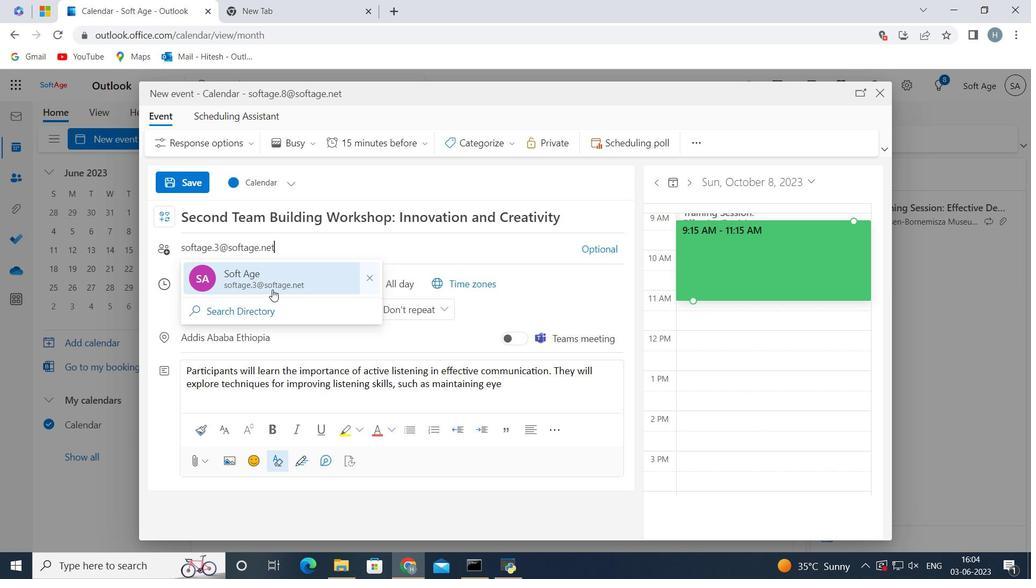 
Action: Mouse pressed left at (276, 281)
Screenshot: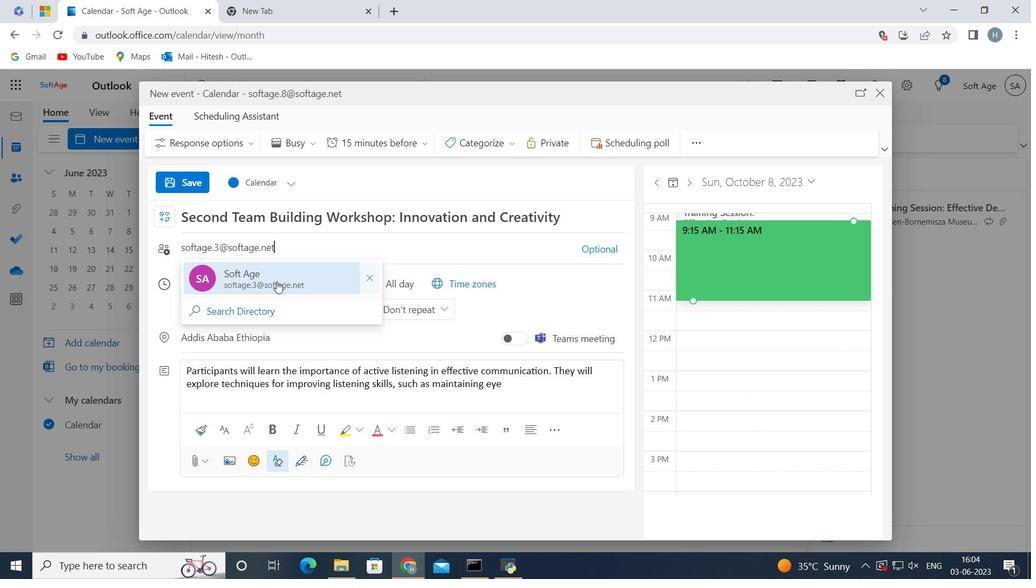 
Action: Mouse moved to (298, 266)
Screenshot: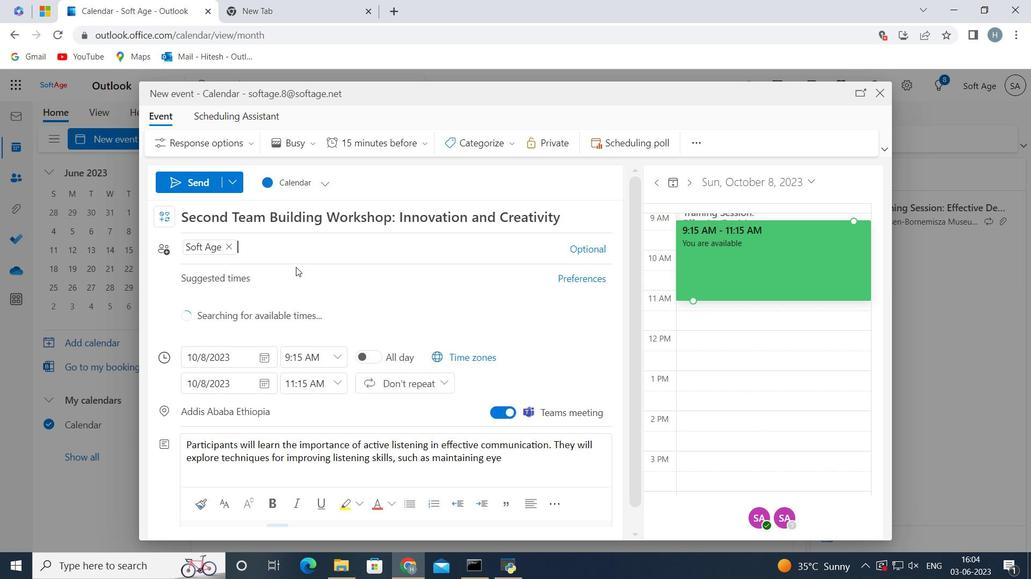 
Action: Key pressed softage.4<Key.shift>@softage.net
Screenshot: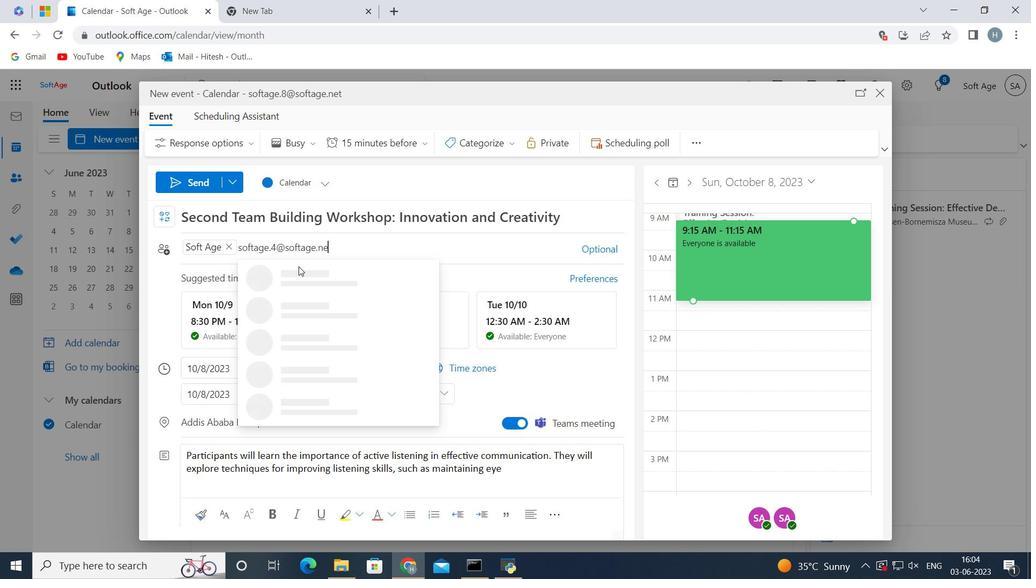 
Action: Mouse moved to (311, 275)
Screenshot: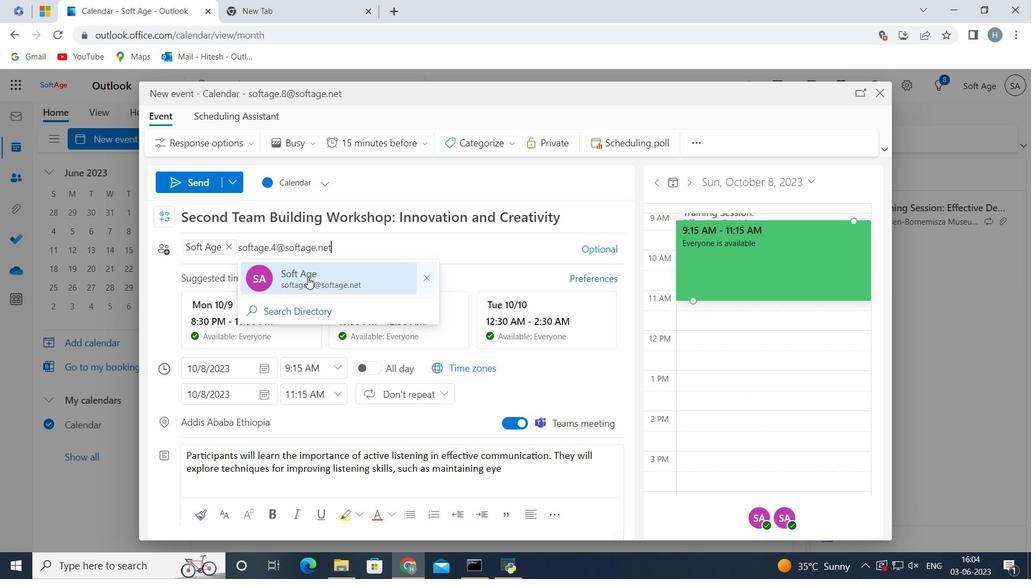 
Action: Mouse pressed left at (311, 275)
Screenshot: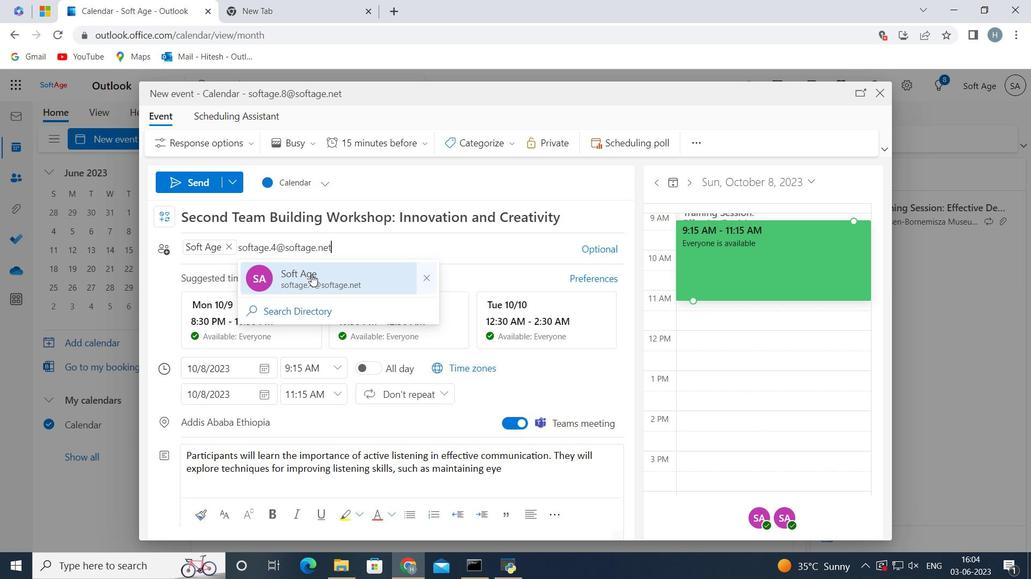 
Action: Mouse moved to (396, 258)
Screenshot: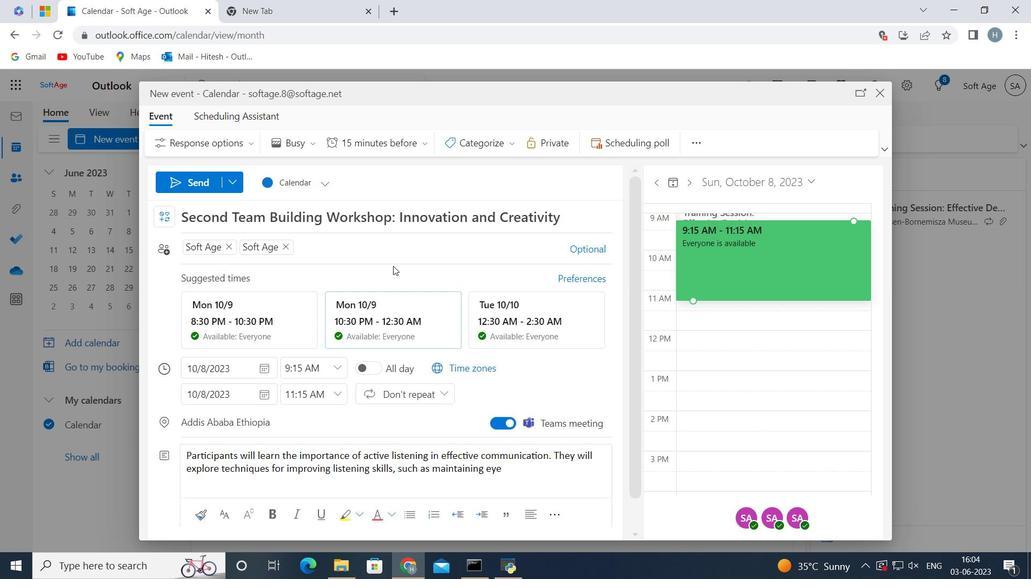 
Action: Mouse scrolled (396, 257) with delta (0, 0)
Screenshot: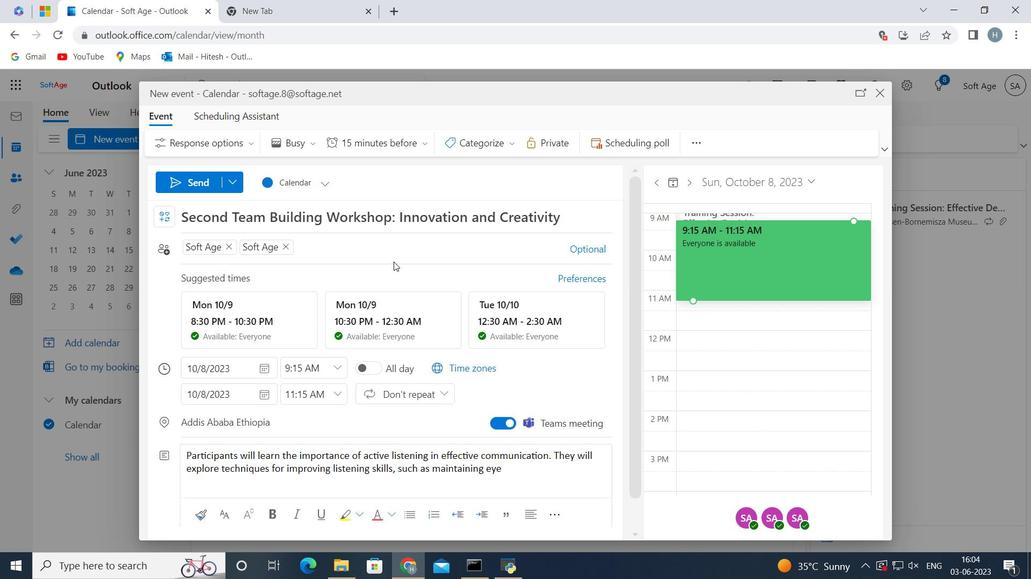 
Action: Mouse moved to (423, 142)
Screenshot: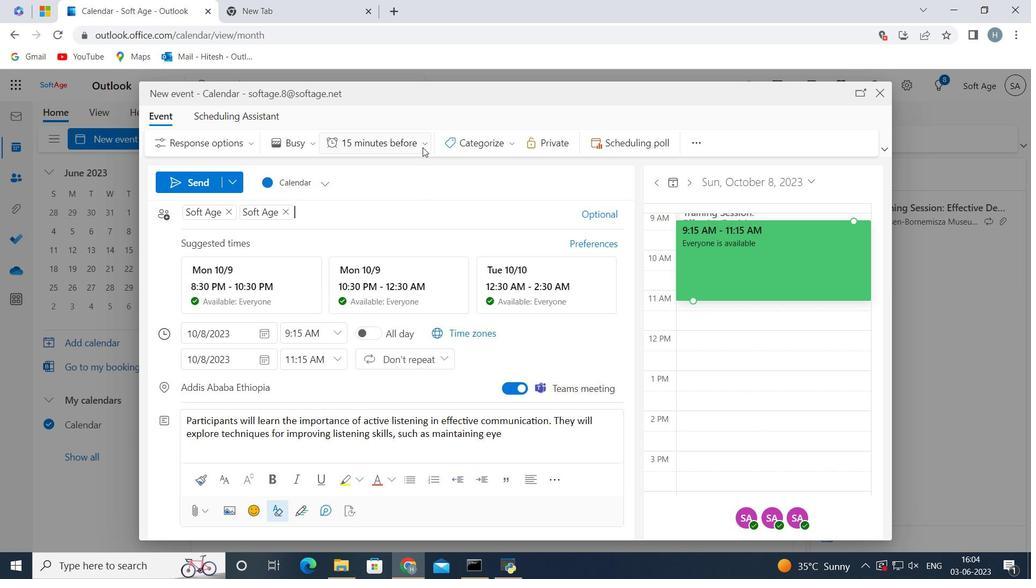 
Action: Mouse pressed left at (423, 142)
Screenshot: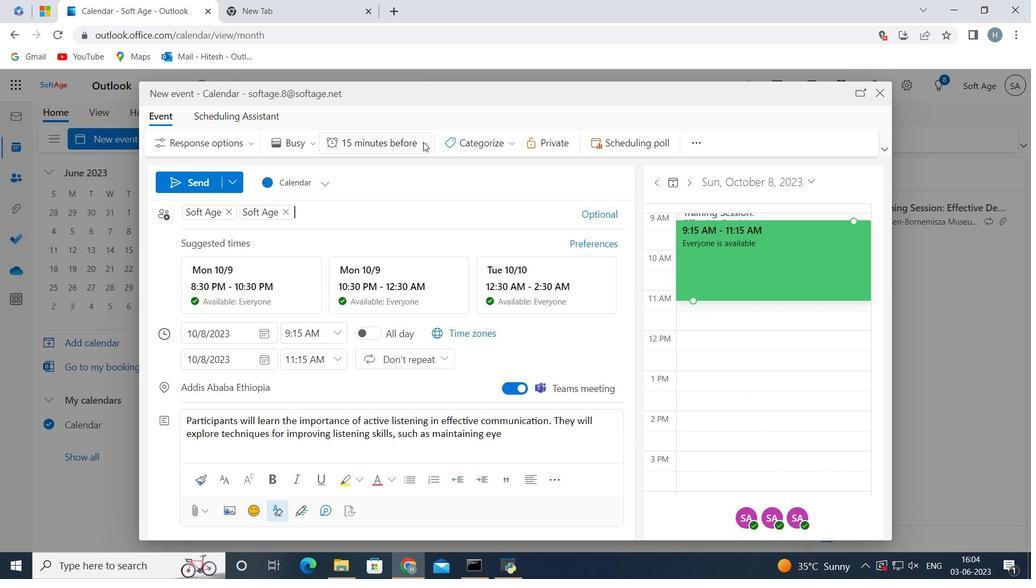 
Action: Mouse moved to (375, 290)
Screenshot: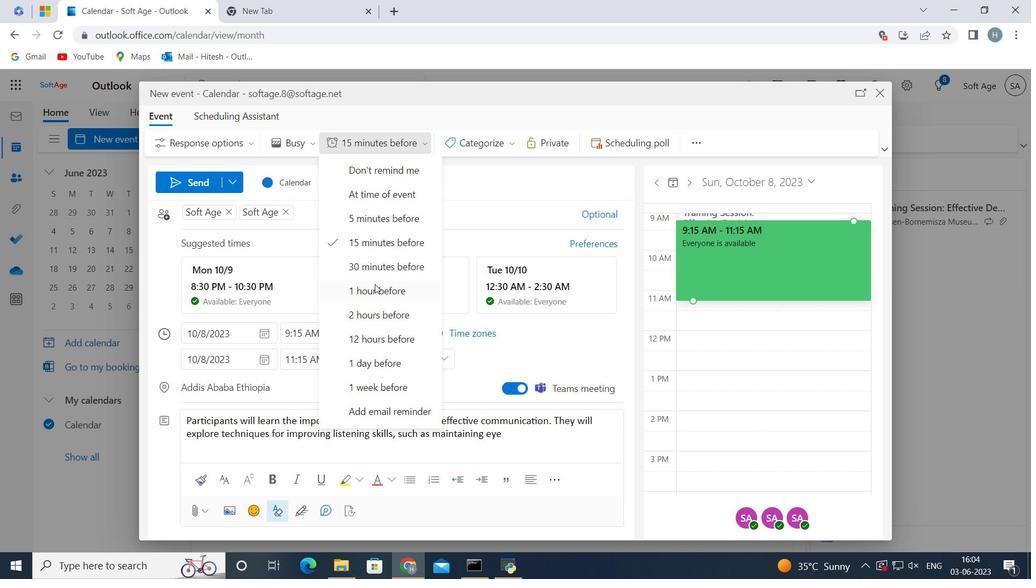 
Action: Mouse pressed left at (375, 290)
Screenshot: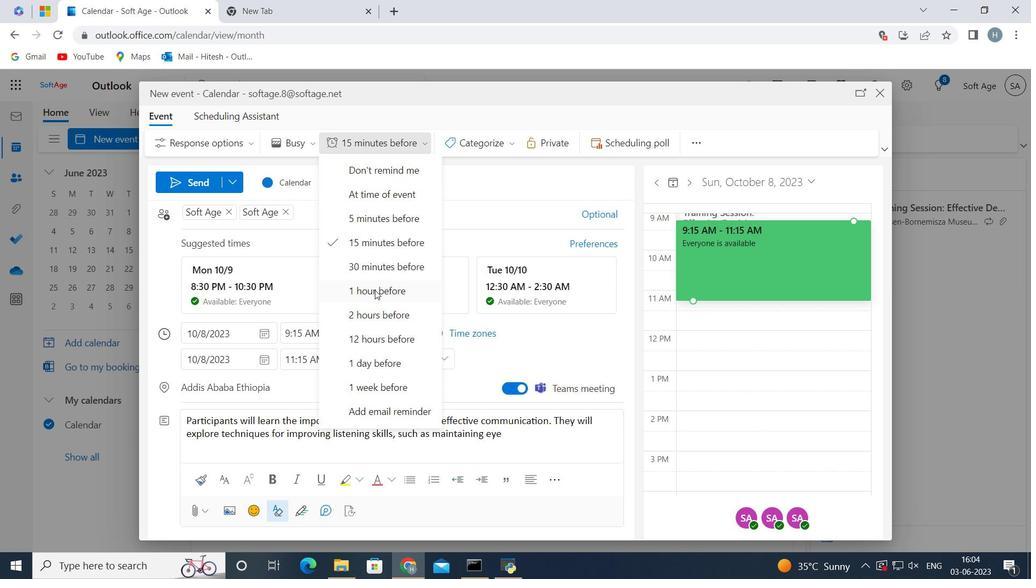 
Action: Mouse moved to (441, 366)
Screenshot: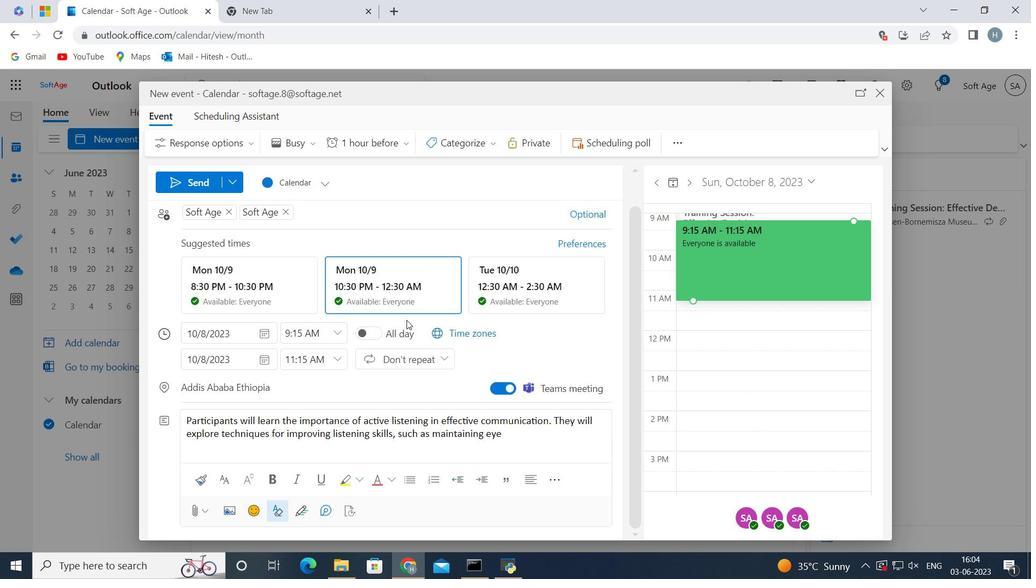 
Action: Mouse scrolled (441, 365) with delta (0, 0)
Screenshot: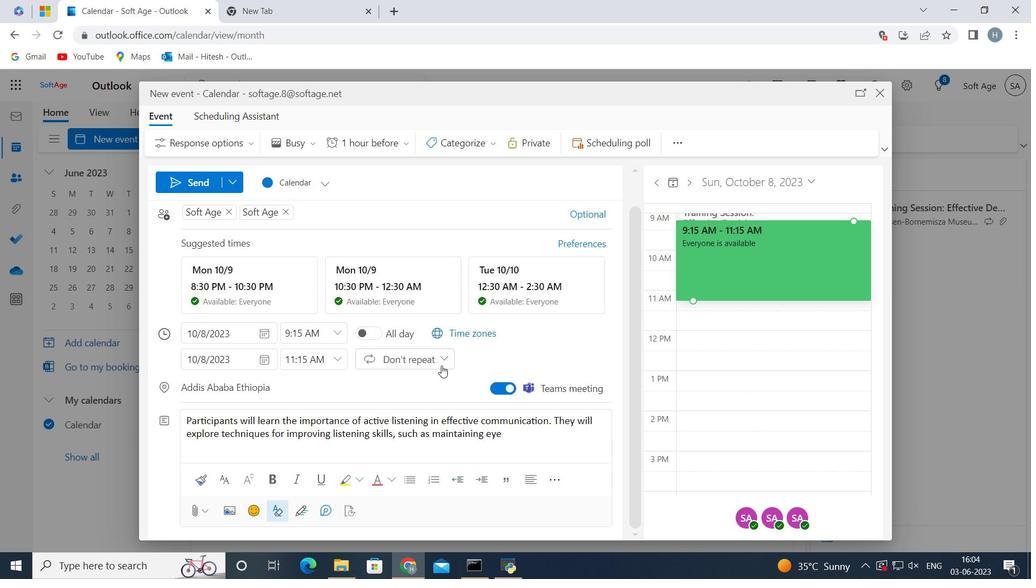 
Action: Mouse scrolled (441, 365) with delta (0, 0)
Screenshot: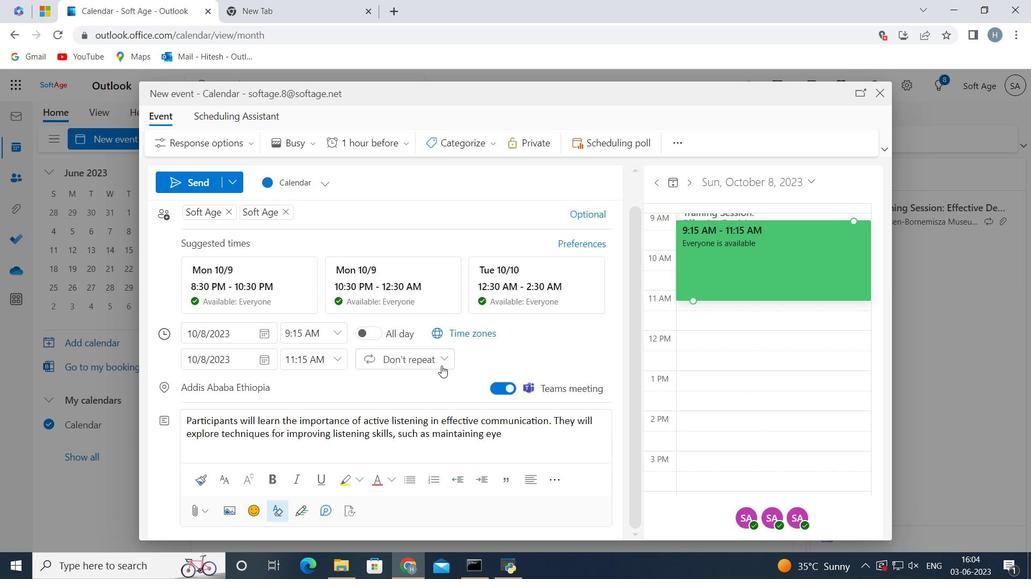
Action: Mouse scrolled (441, 365) with delta (0, 0)
Screenshot: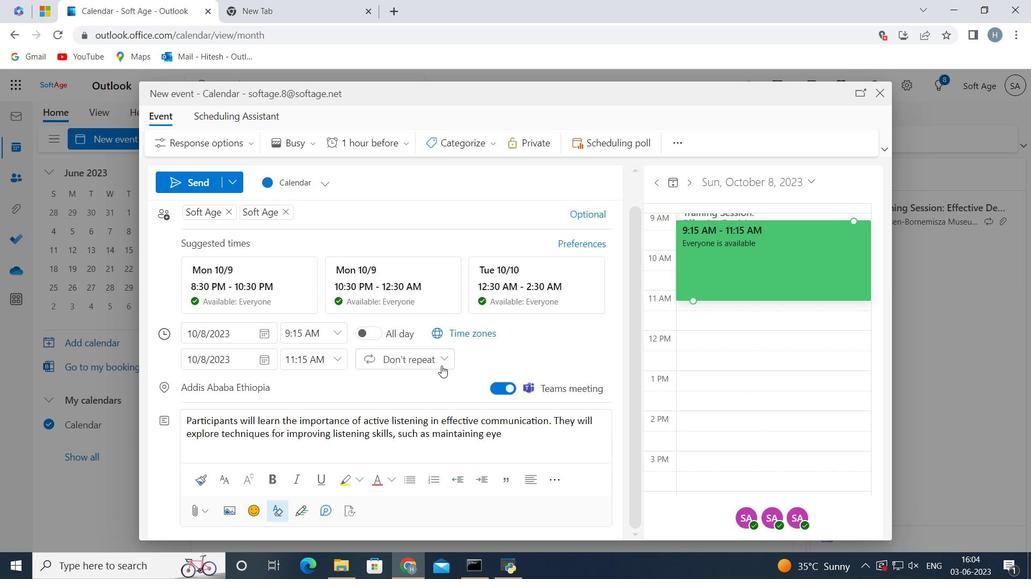 
Action: Mouse moved to (469, 220)
Screenshot: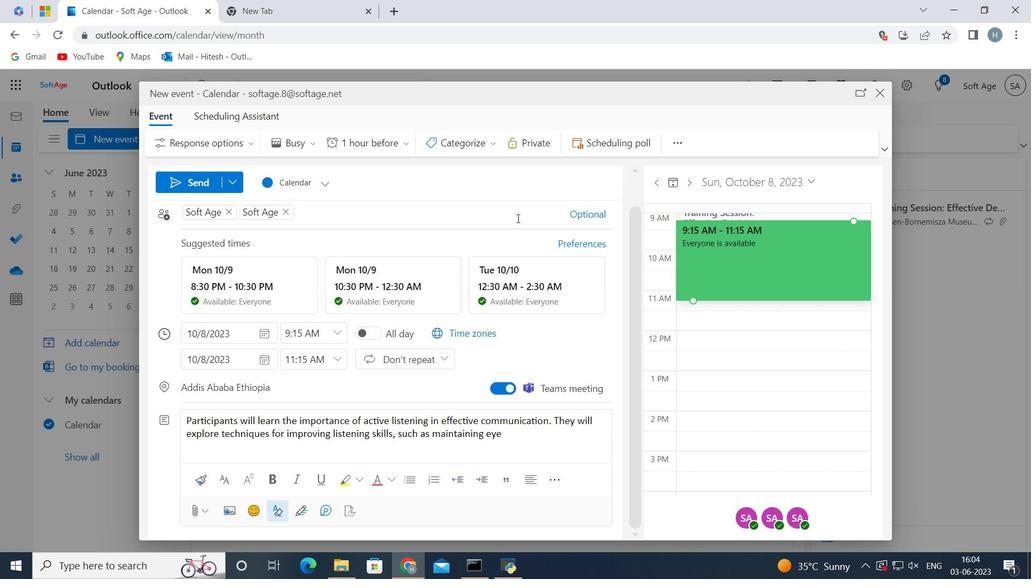 
